 Task: Search one way flight ticket for 1 adult, 1 child, 1 infant in seat in premium economy from Mobile: Mobile Regional Airport to Jacksonville: Albert J. Ellis Airport on 5-3-2023. Choice of flights is Frontier. Number of bags: 6 checked bags. Price is upto 110000. Outbound departure time preference is 15:30.
Action: Mouse moved to (226, 303)
Screenshot: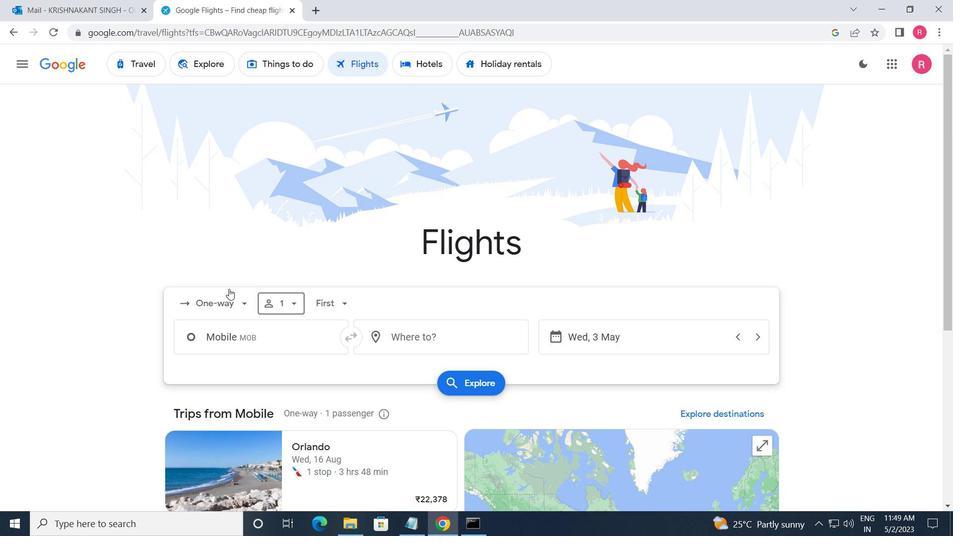 
Action: Mouse pressed left at (226, 303)
Screenshot: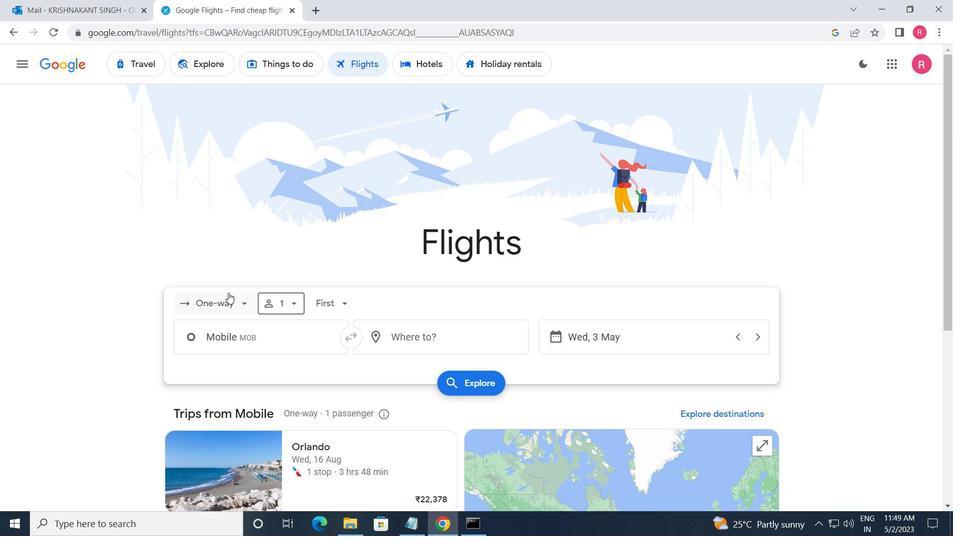 
Action: Mouse moved to (227, 367)
Screenshot: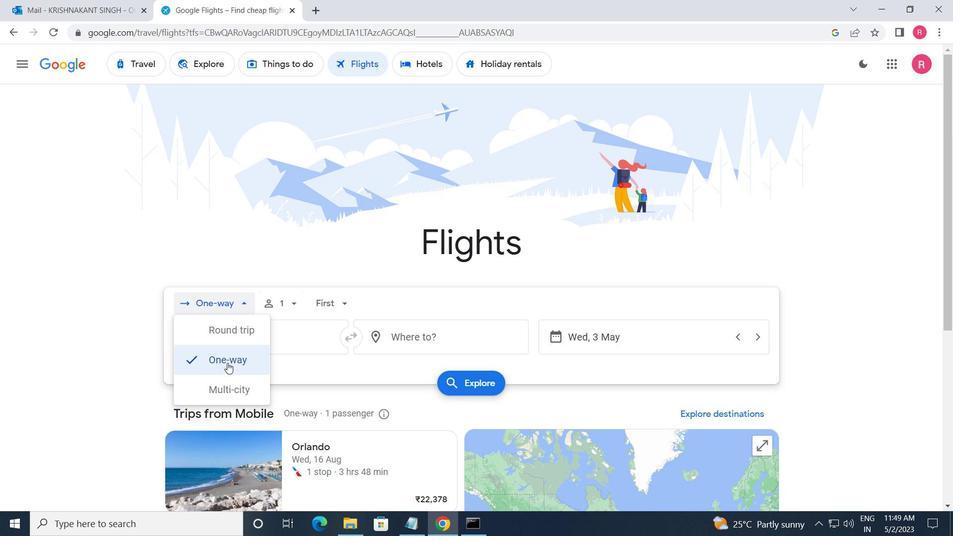
Action: Mouse pressed left at (227, 367)
Screenshot: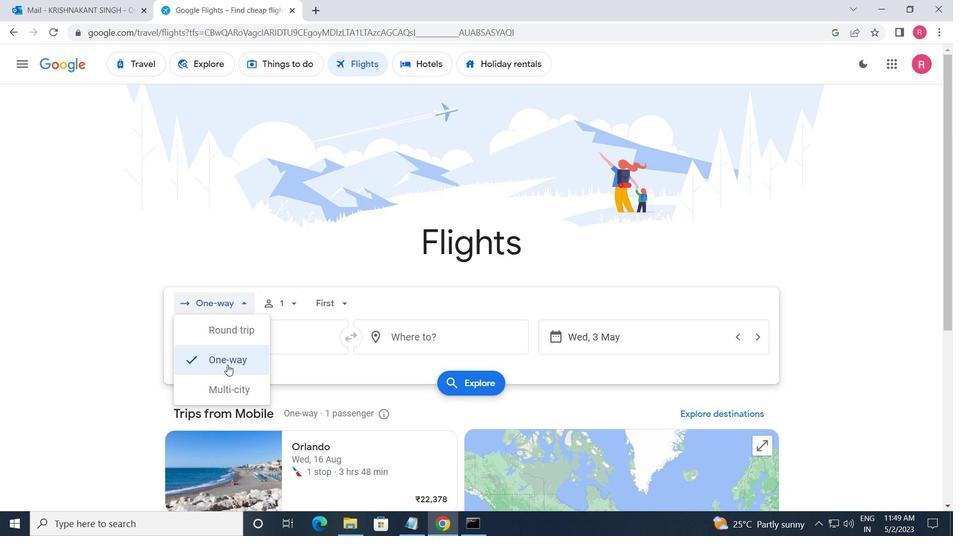 
Action: Mouse moved to (287, 309)
Screenshot: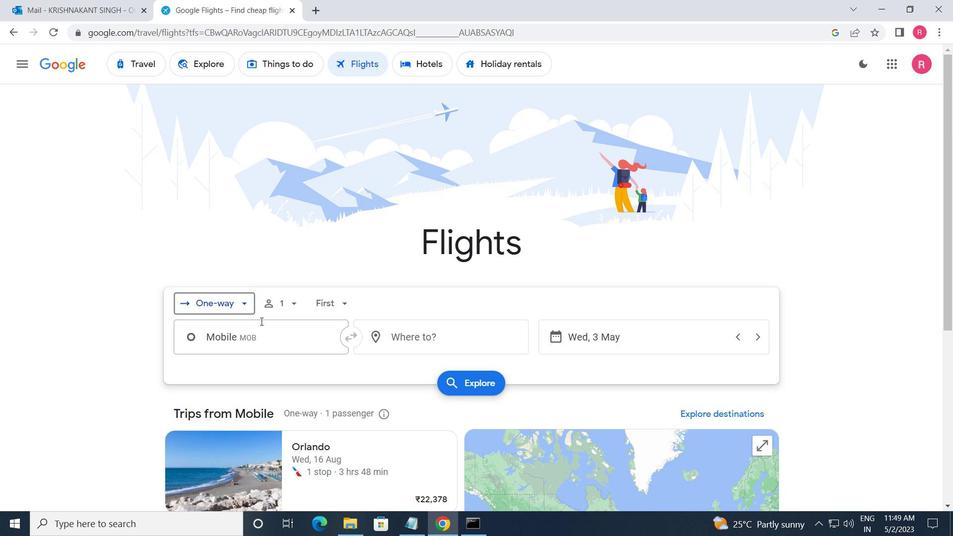 
Action: Mouse pressed left at (287, 309)
Screenshot: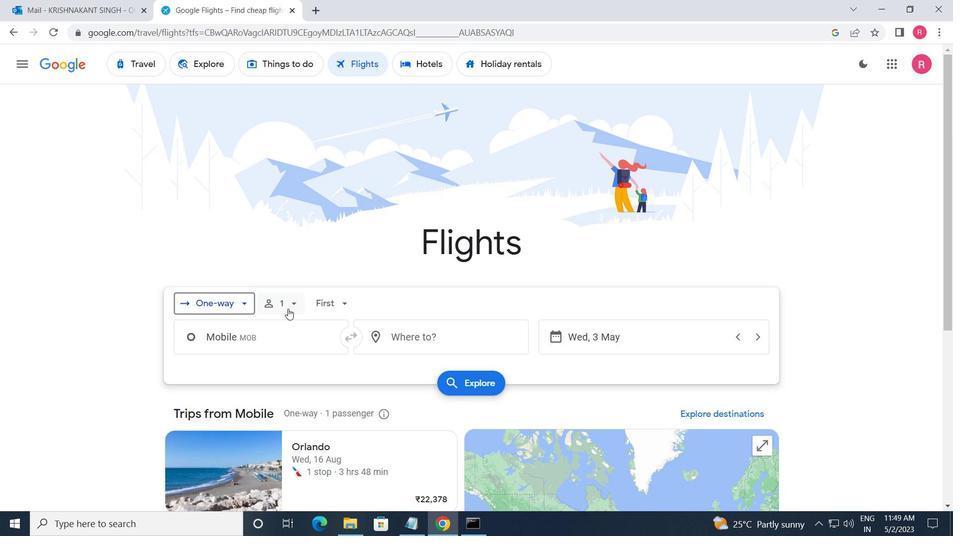 
Action: Mouse moved to (389, 365)
Screenshot: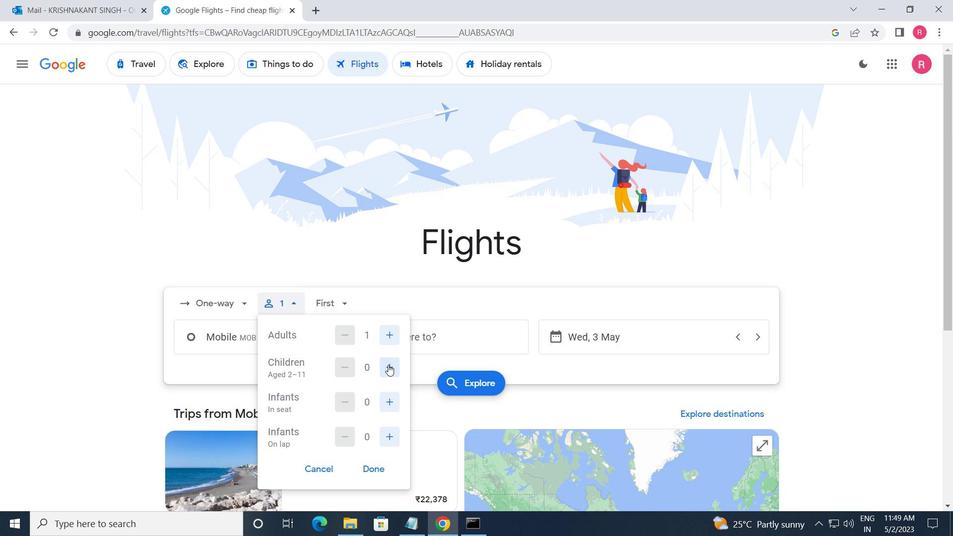 
Action: Mouse pressed left at (389, 365)
Screenshot: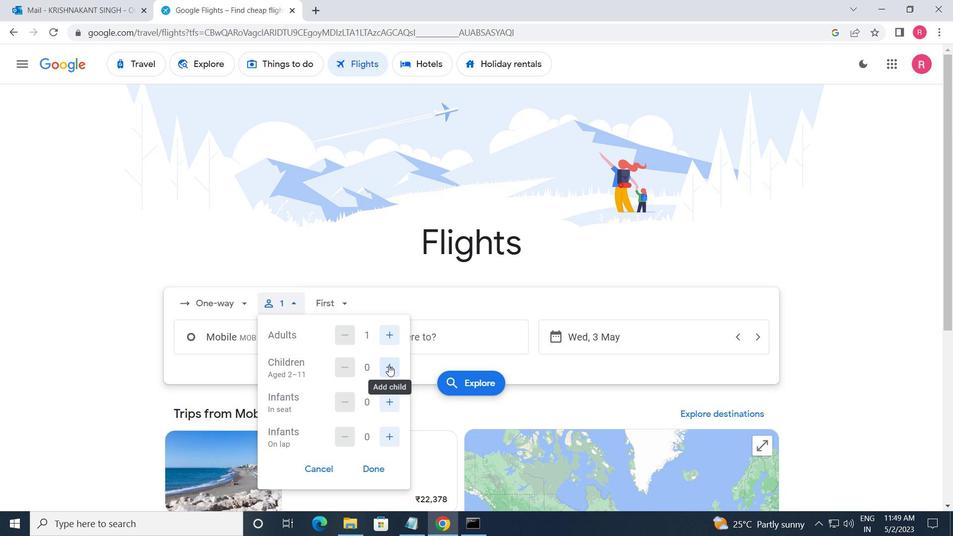 
Action: Mouse moved to (389, 399)
Screenshot: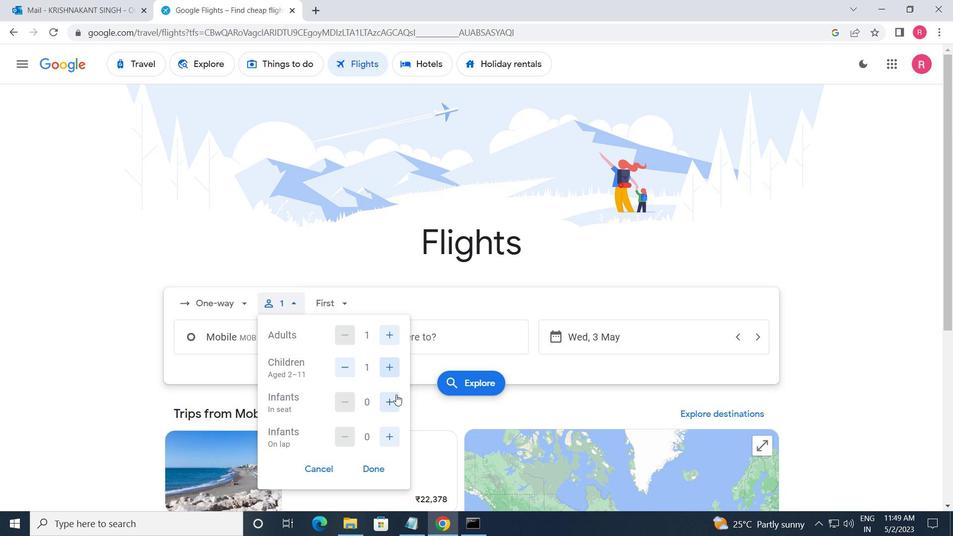 
Action: Mouse pressed left at (389, 399)
Screenshot: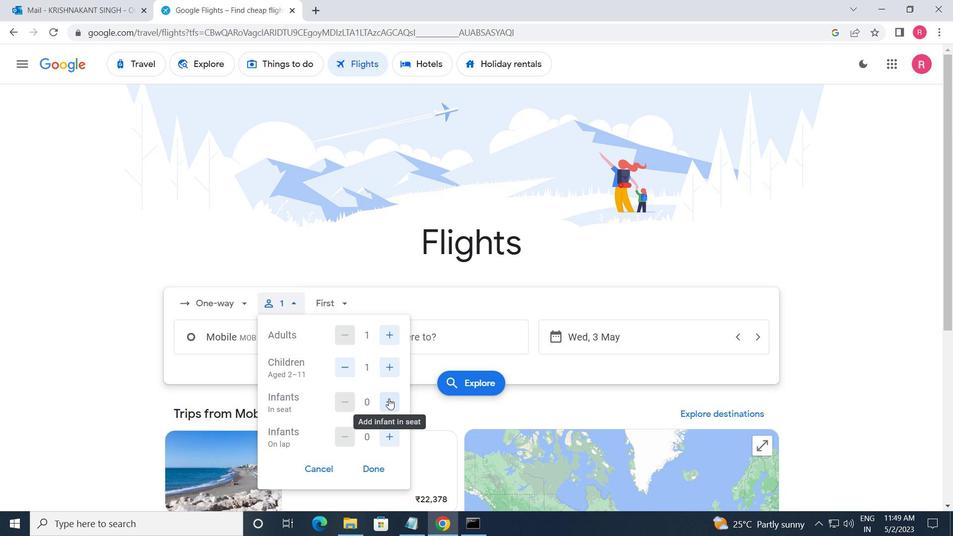 
Action: Mouse moved to (371, 468)
Screenshot: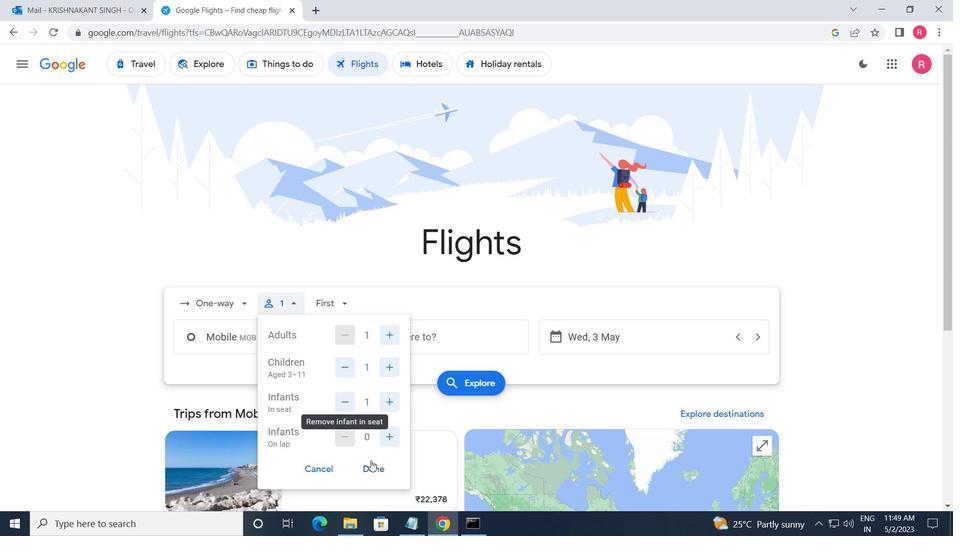 
Action: Mouse pressed left at (371, 468)
Screenshot: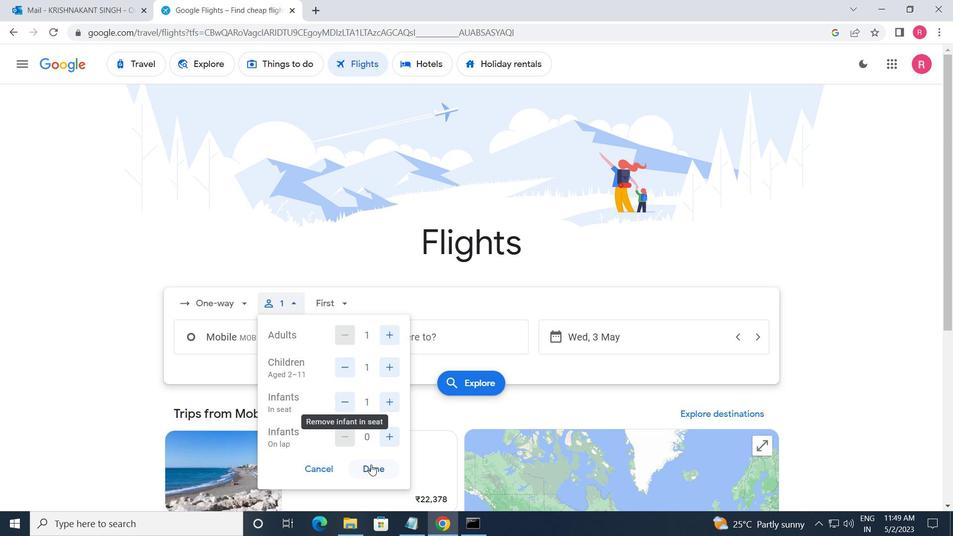 
Action: Mouse moved to (329, 312)
Screenshot: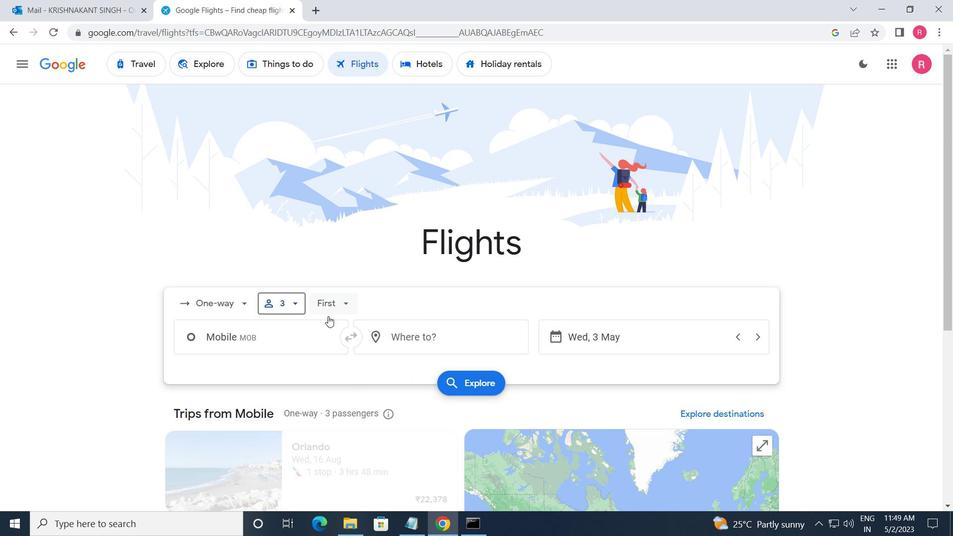 
Action: Mouse pressed left at (329, 312)
Screenshot: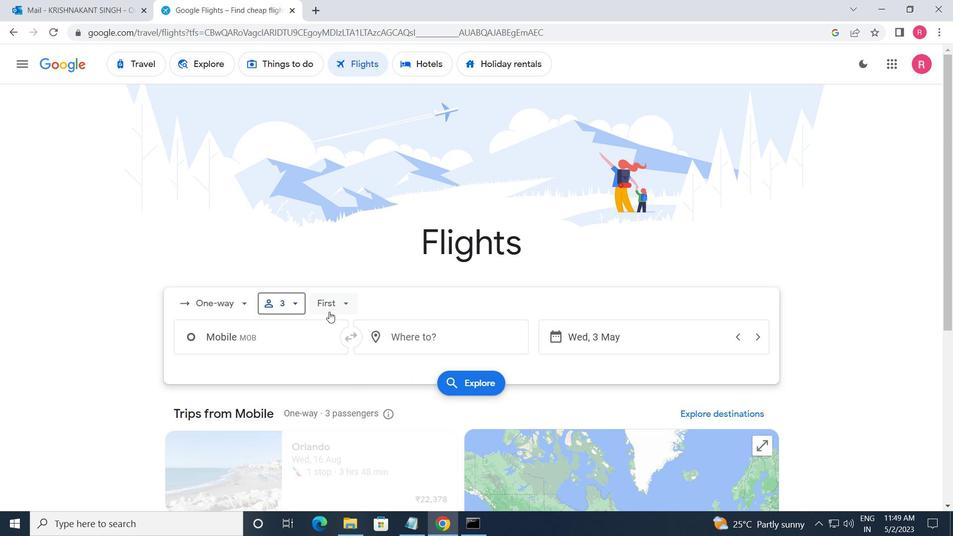 
Action: Mouse moved to (358, 362)
Screenshot: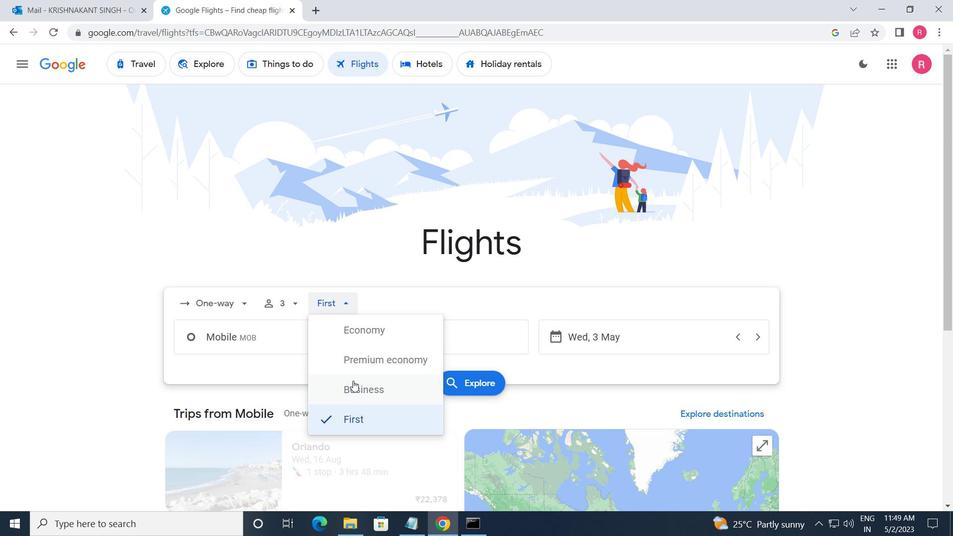
Action: Mouse pressed left at (358, 362)
Screenshot: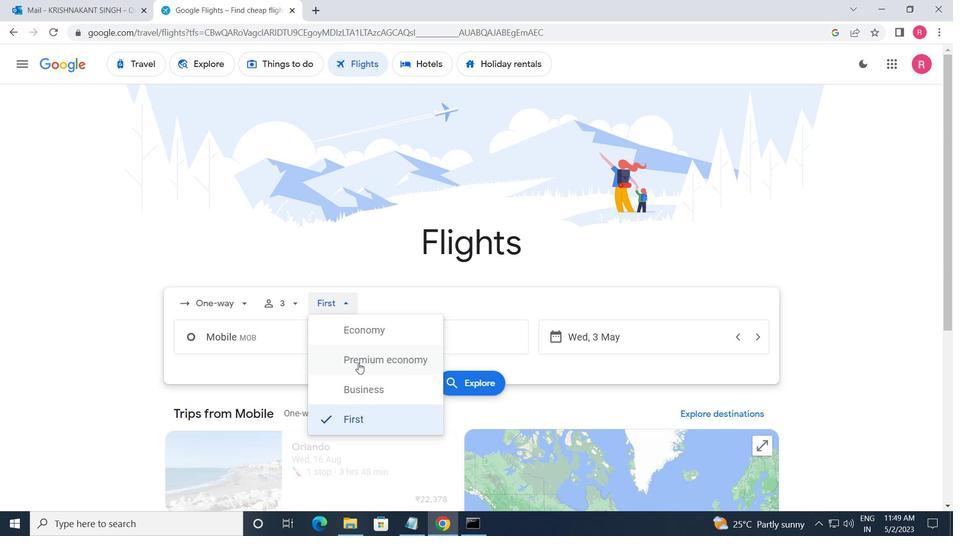 
Action: Mouse moved to (298, 347)
Screenshot: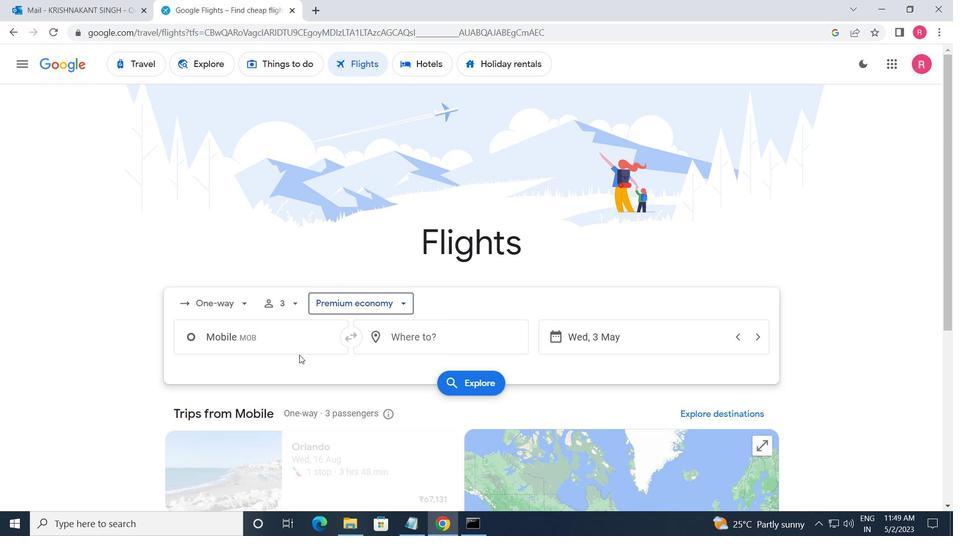 
Action: Mouse pressed left at (298, 347)
Screenshot: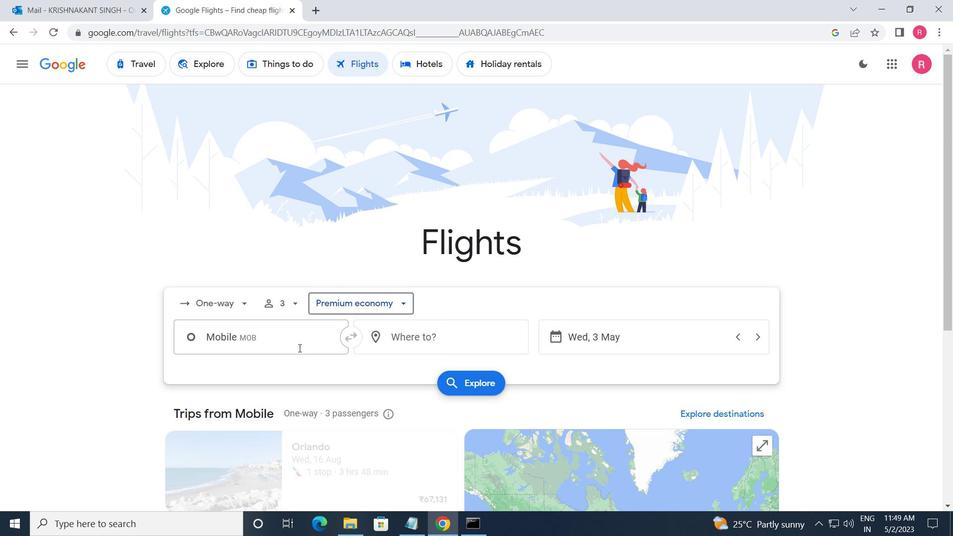 
Action: Mouse moved to (291, 412)
Screenshot: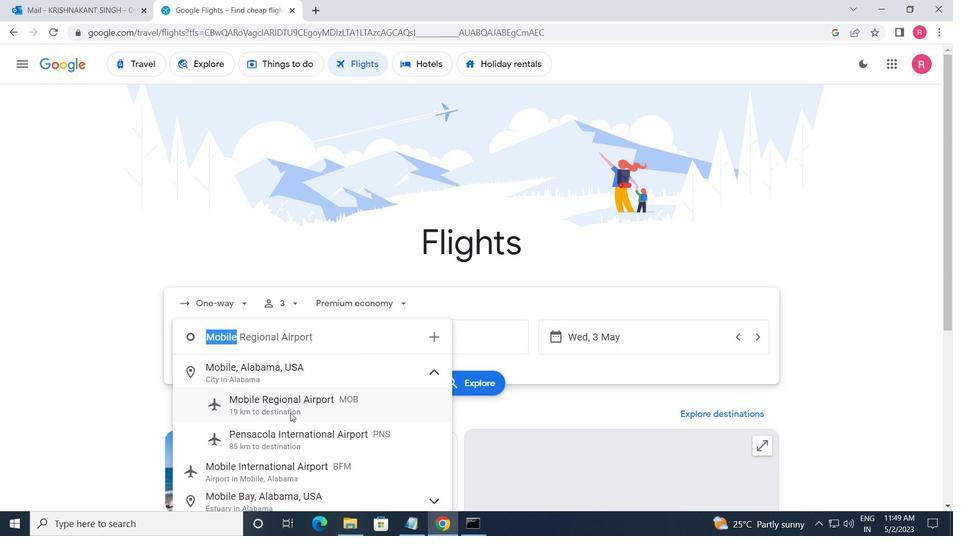 
Action: Mouse pressed left at (291, 412)
Screenshot: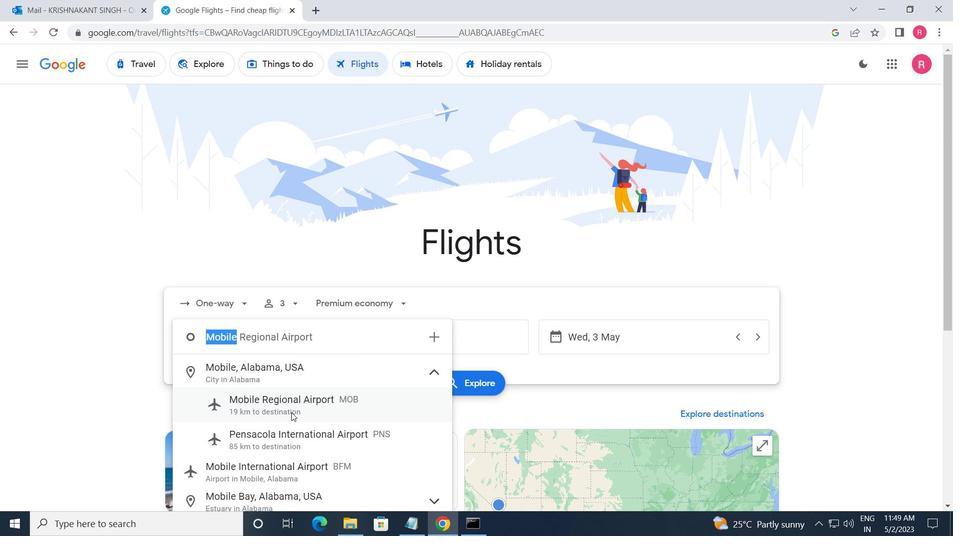 
Action: Mouse moved to (412, 347)
Screenshot: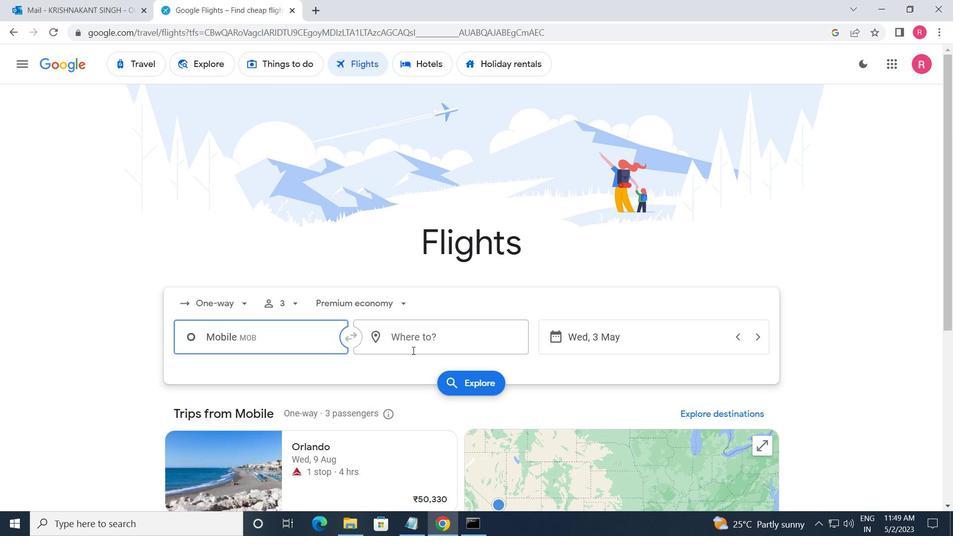 
Action: Mouse pressed left at (412, 347)
Screenshot: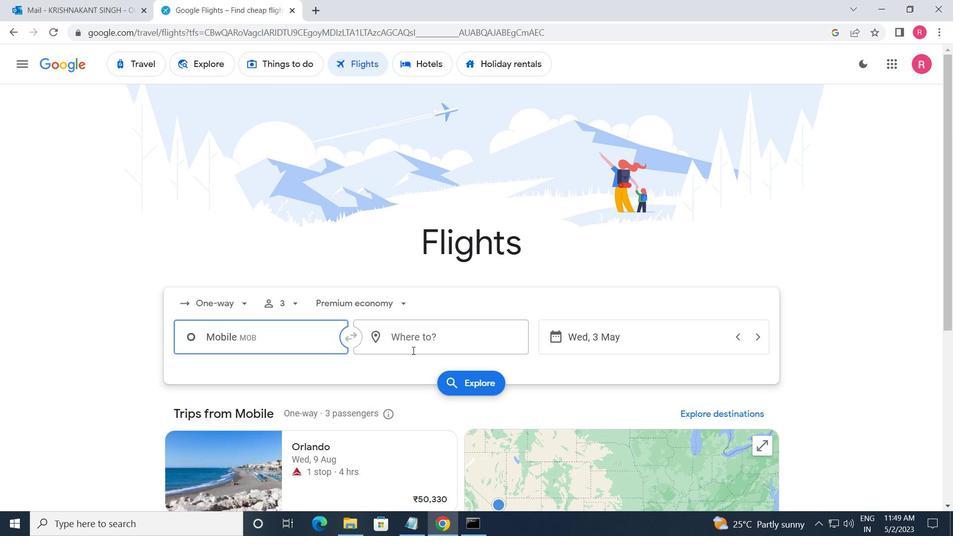
Action: Mouse moved to (420, 464)
Screenshot: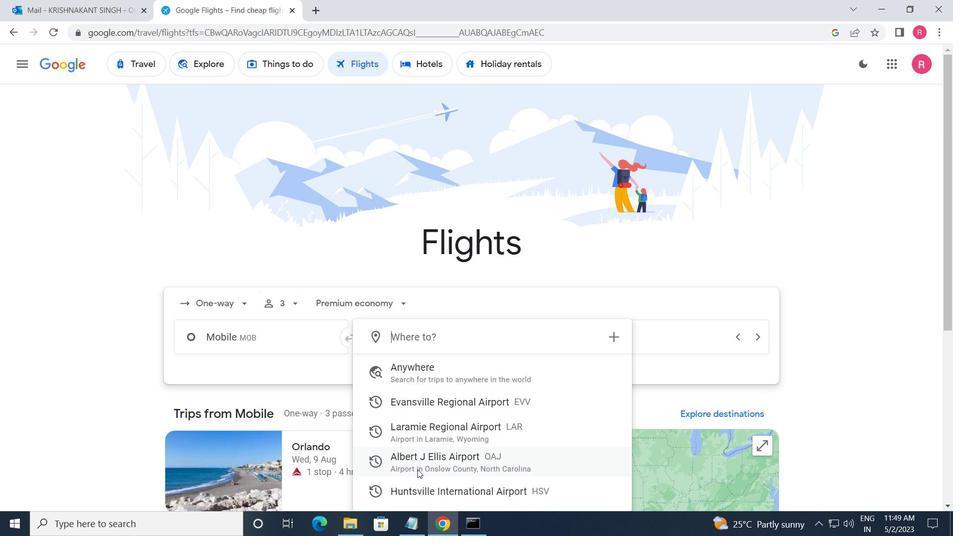 
Action: Mouse pressed left at (420, 464)
Screenshot: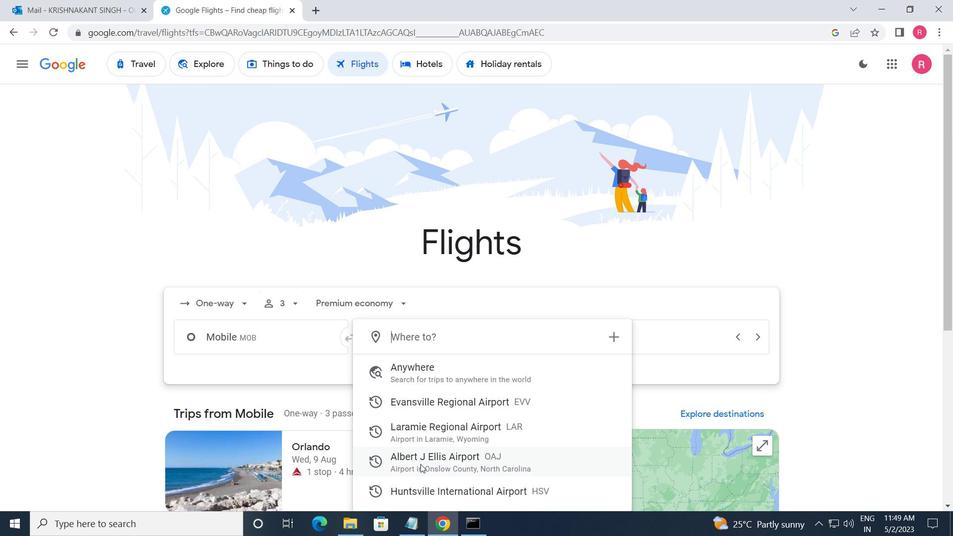 
Action: Mouse moved to (637, 343)
Screenshot: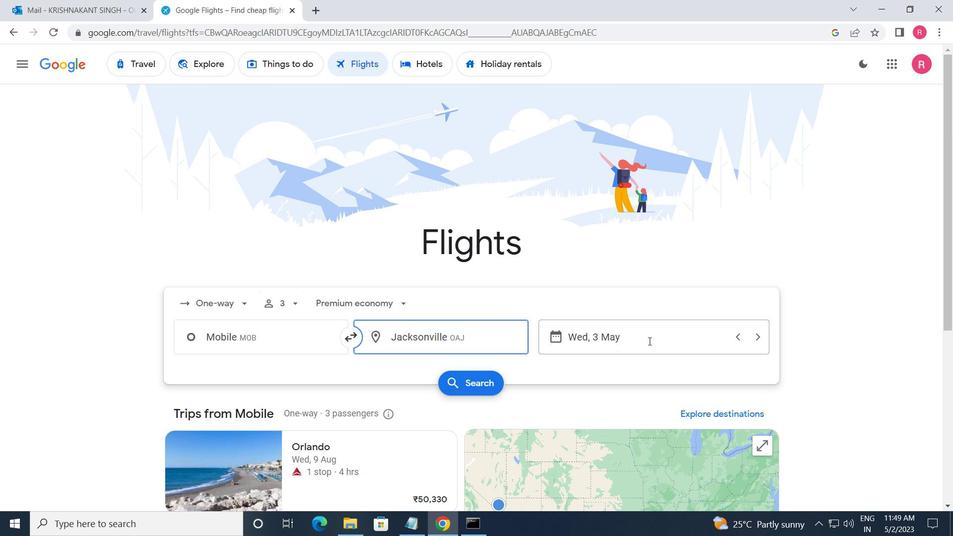 
Action: Mouse pressed left at (637, 343)
Screenshot: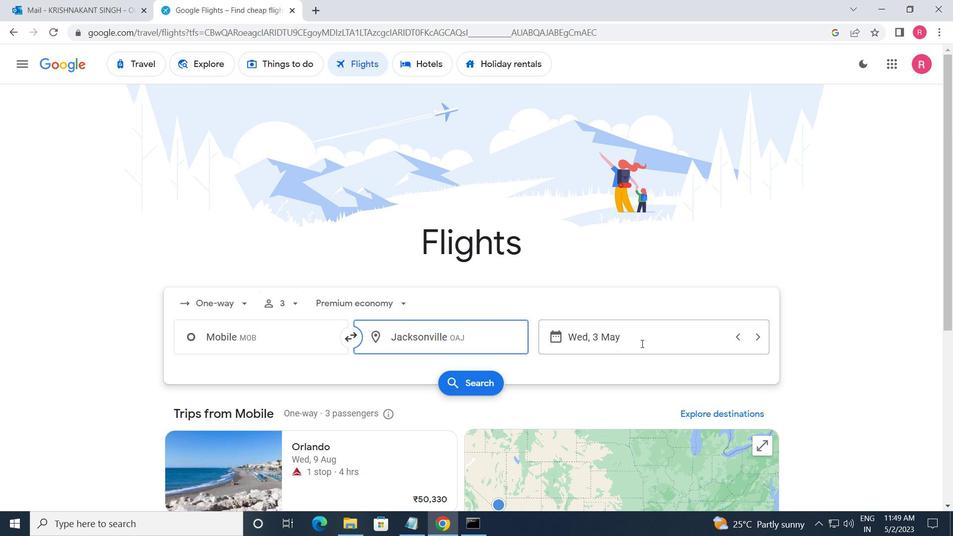 
Action: Mouse moved to (420, 288)
Screenshot: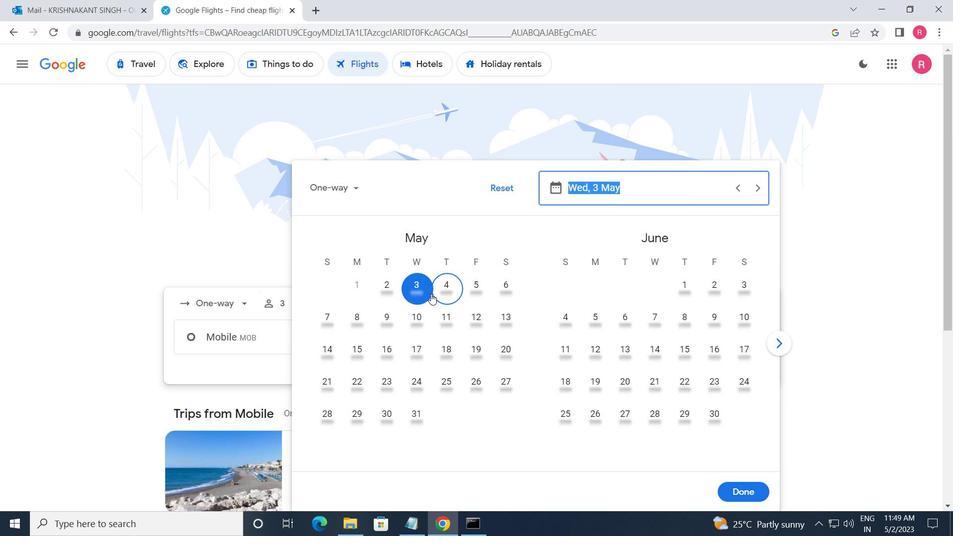 
Action: Mouse pressed left at (420, 288)
Screenshot: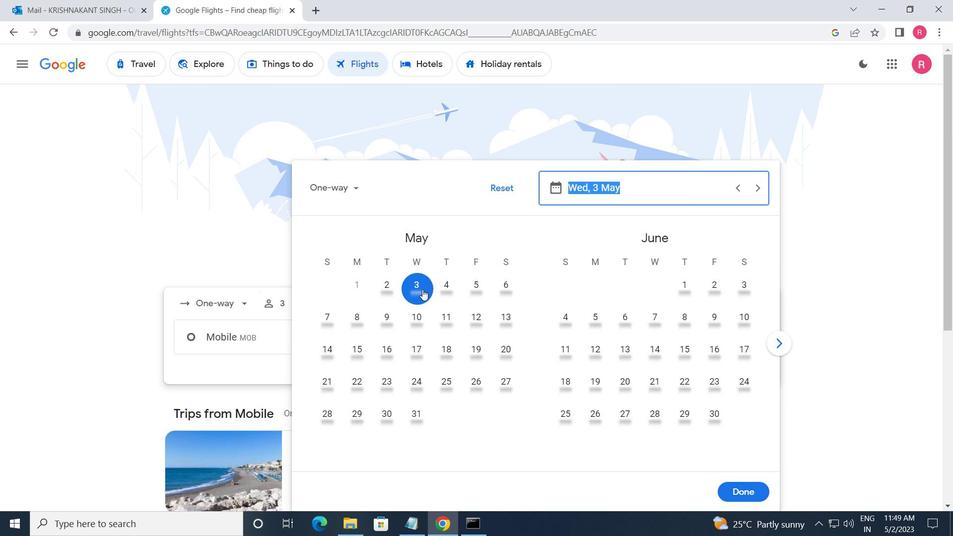 
Action: Mouse moved to (732, 493)
Screenshot: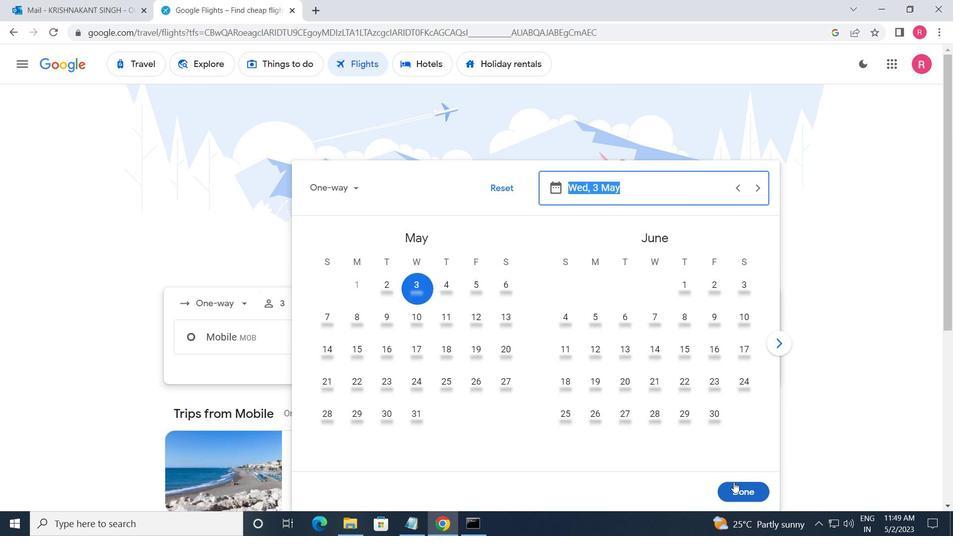 
Action: Mouse pressed left at (732, 493)
Screenshot: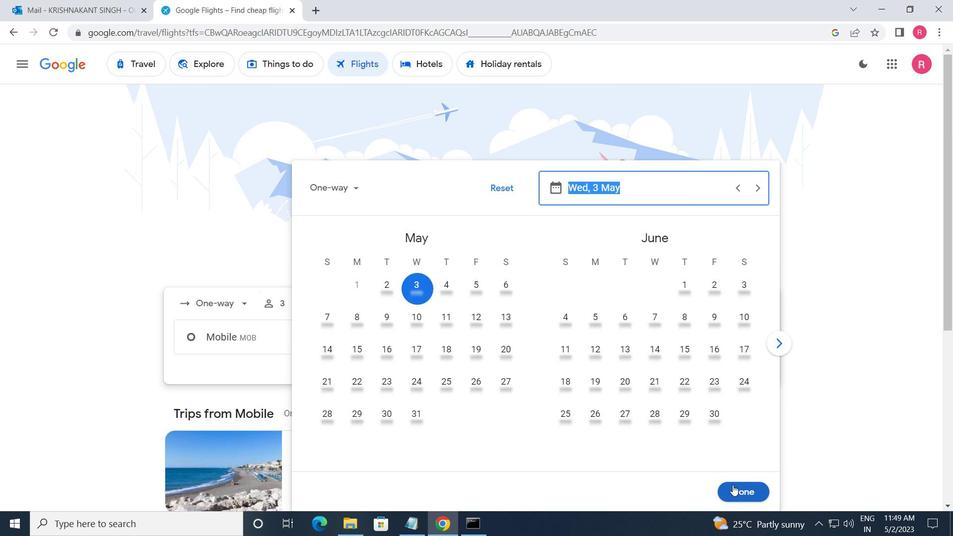 
Action: Mouse moved to (476, 392)
Screenshot: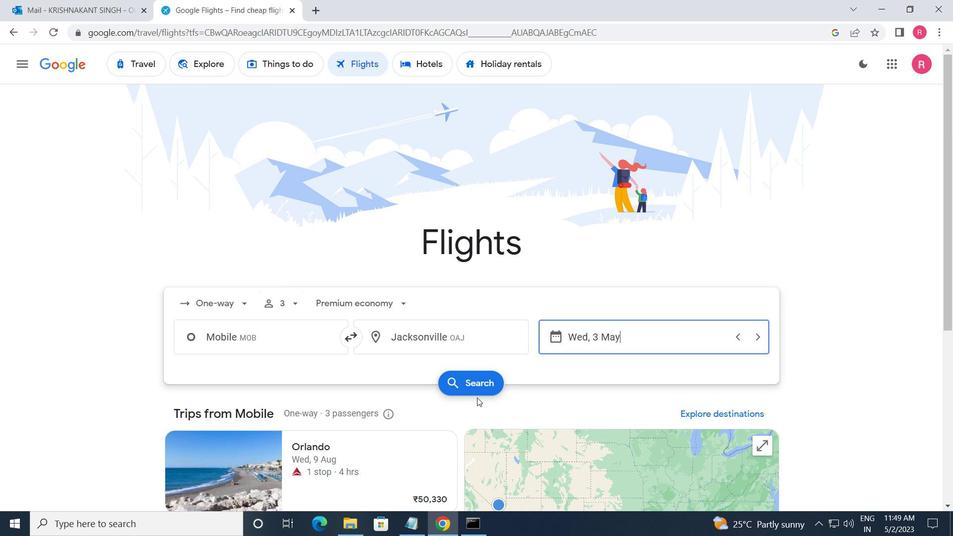
Action: Mouse pressed left at (476, 392)
Screenshot: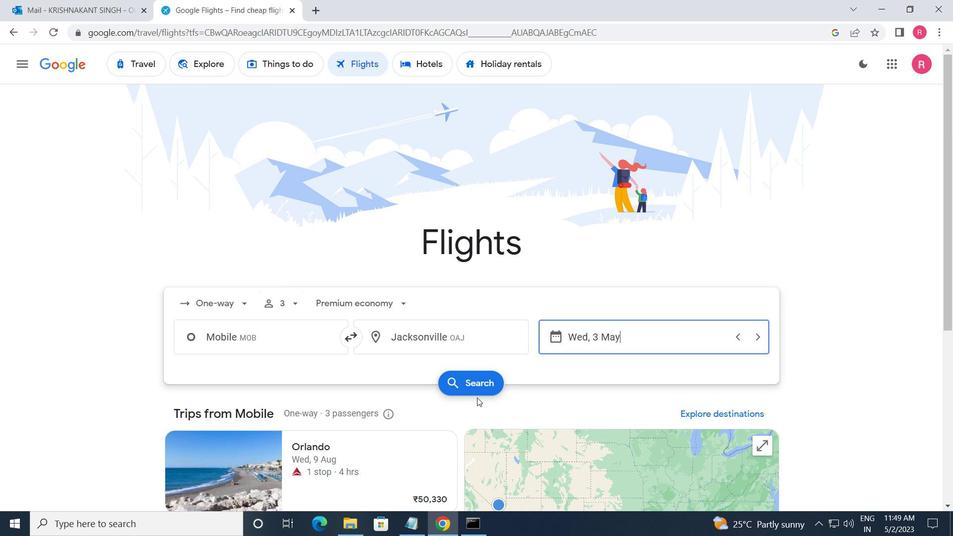 
Action: Mouse moved to (187, 186)
Screenshot: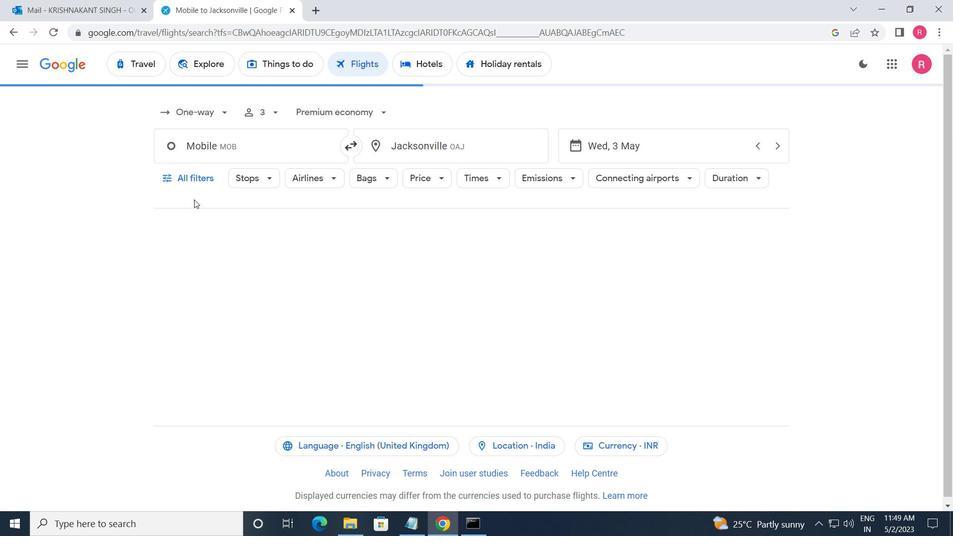
Action: Mouse pressed left at (187, 186)
Screenshot: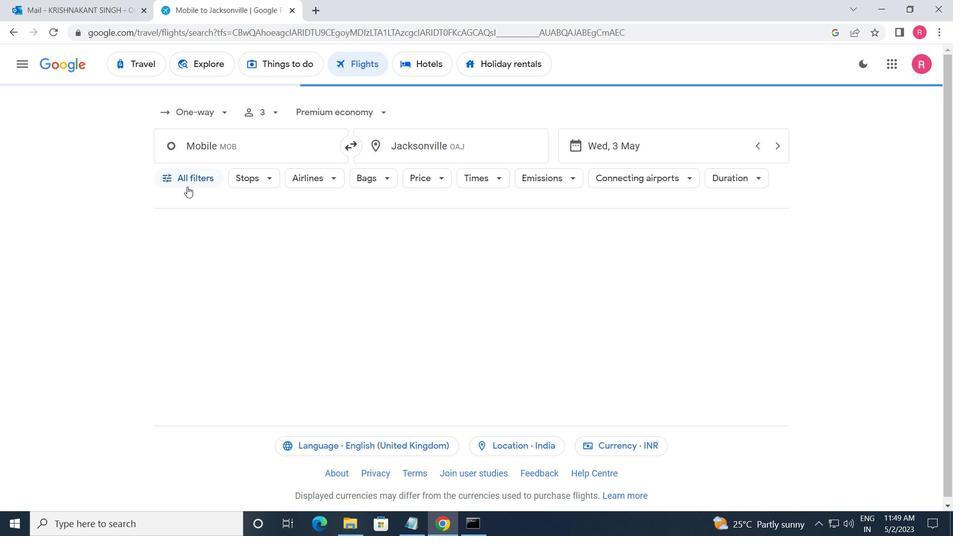 
Action: Mouse moved to (243, 339)
Screenshot: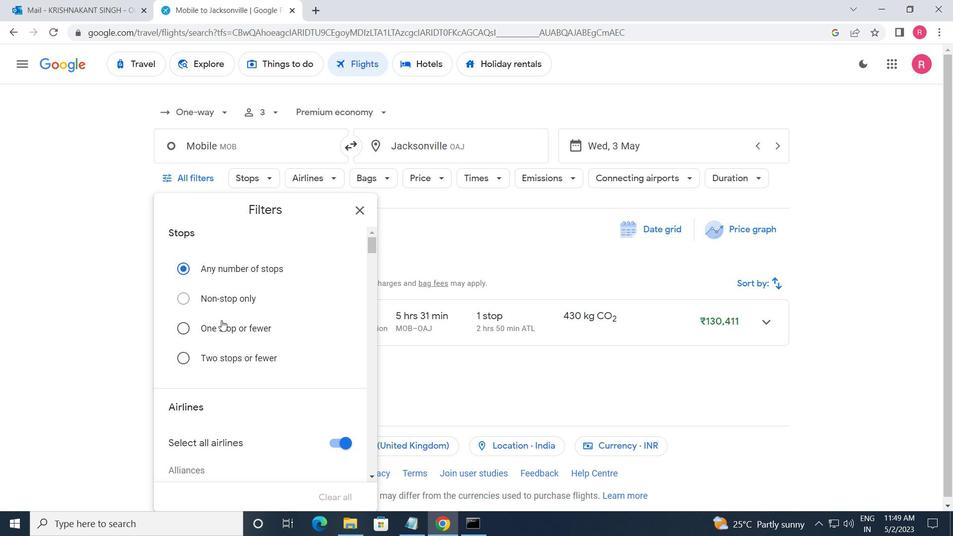 
Action: Mouse scrolled (243, 338) with delta (0, 0)
Screenshot: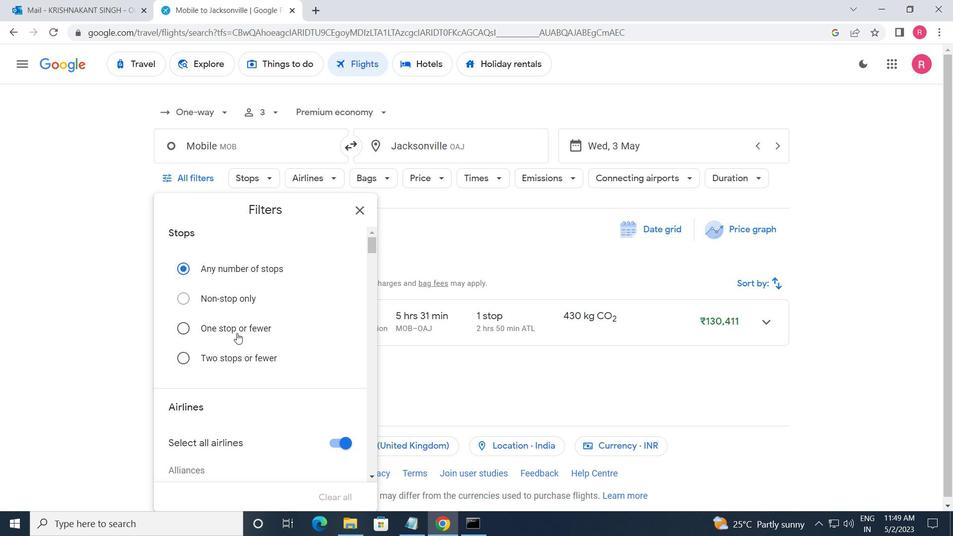 
Action: Mouse scrolled (243, 338) with delta (0, 0)
Screenshot: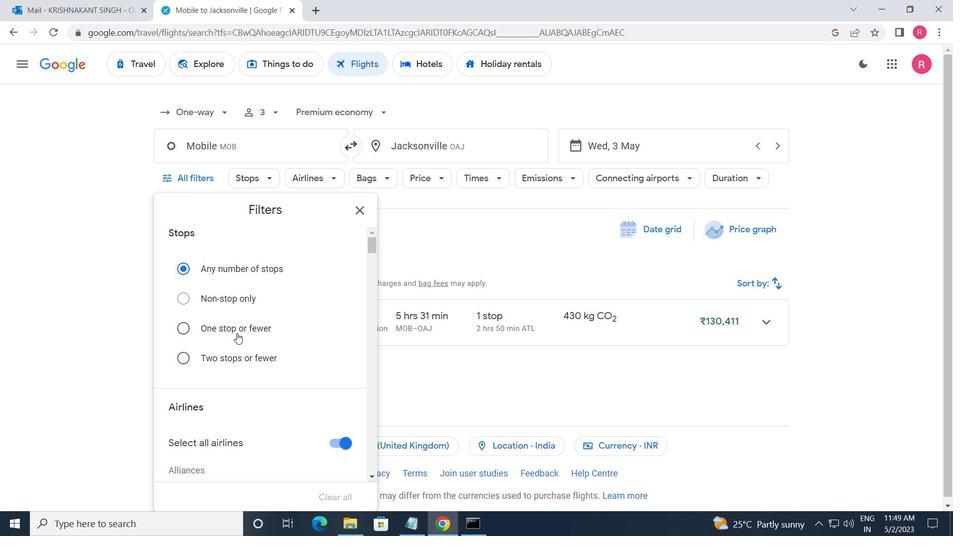 
Action: Mouse scrolled (243, 338) with delta (0, 0)
Screenshot: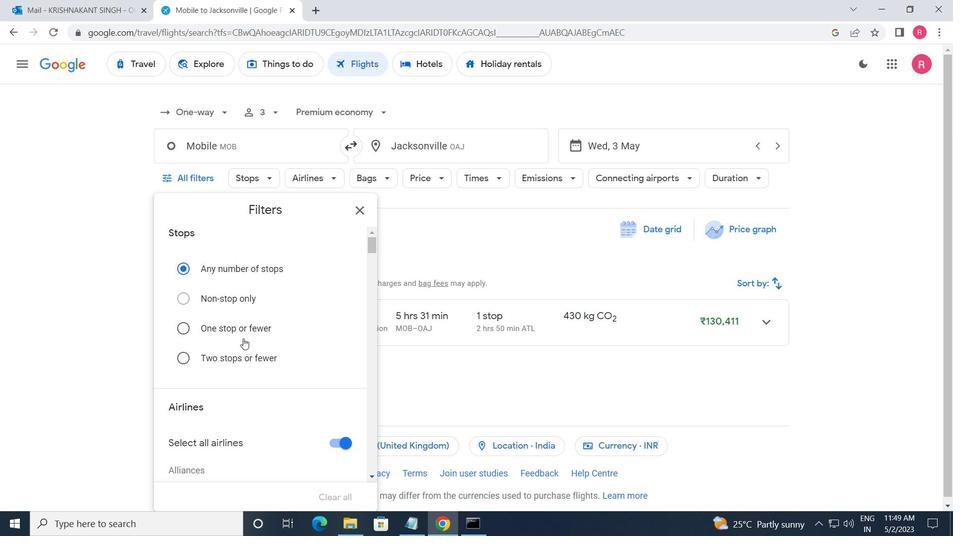 
Action: Mouse scrolled (243, 338) with delta (0, 0)
Screenshot: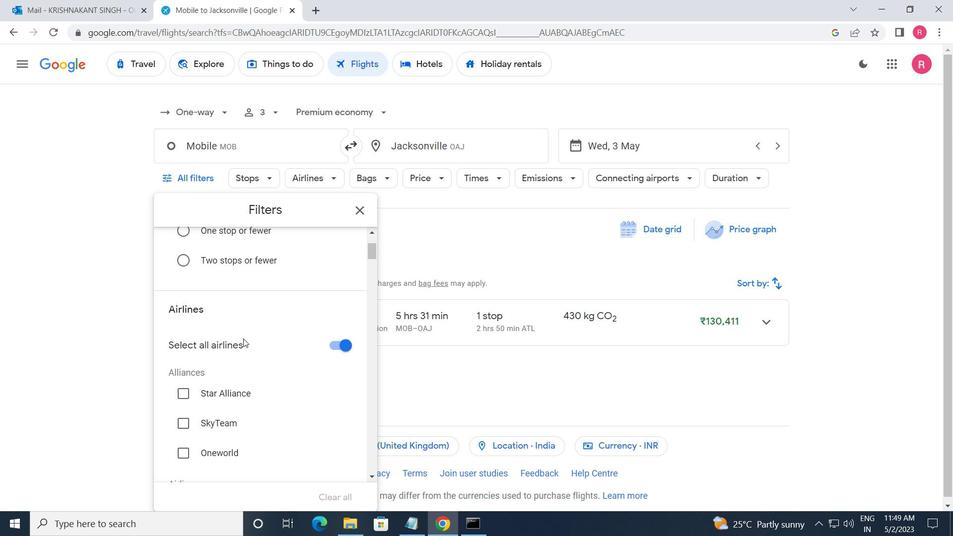 
Action: Mouse moved to (243, 339)
Screenshot: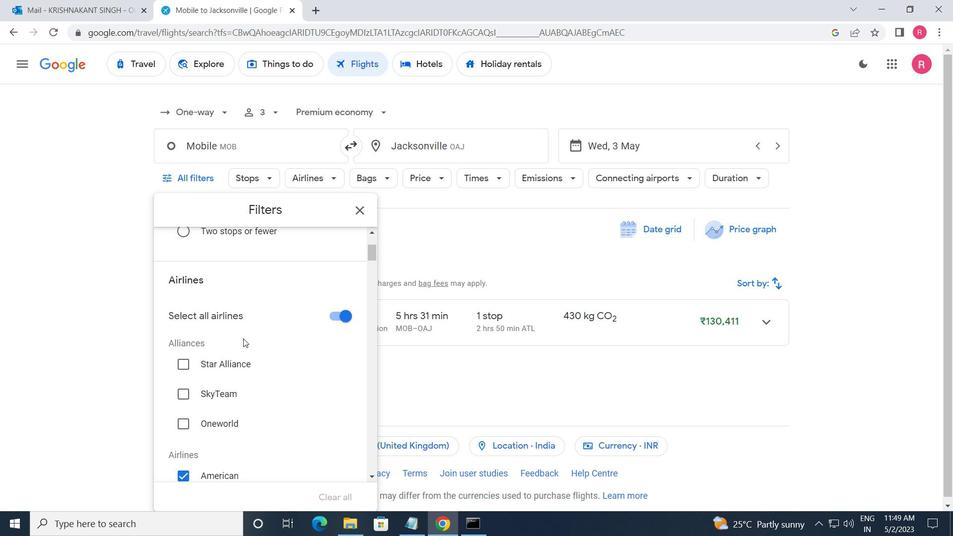 
Action: Mouse scrolled (243, 339) with delta (0, 0)
Screenshot: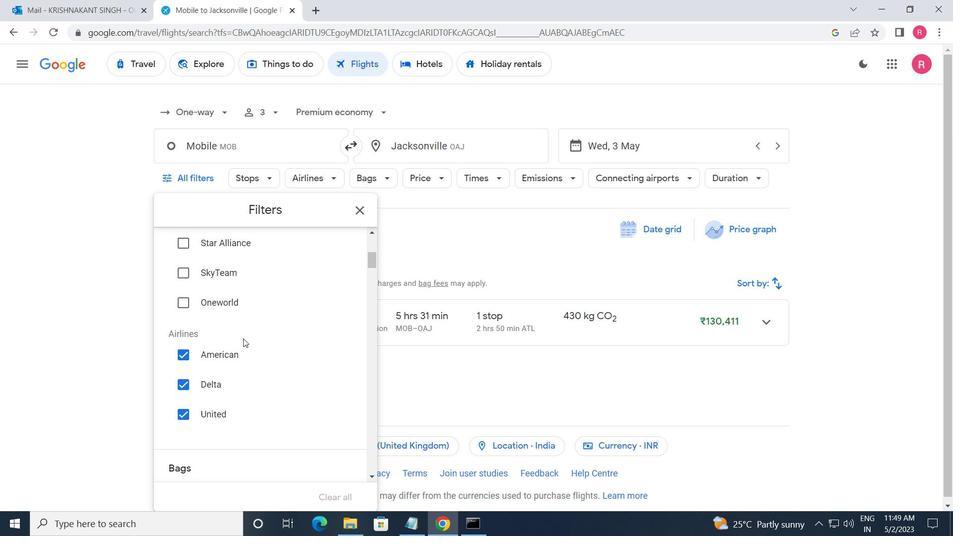 
Action: Mouse scrolled (243, 339) with delta (0, 0)
Screenshot: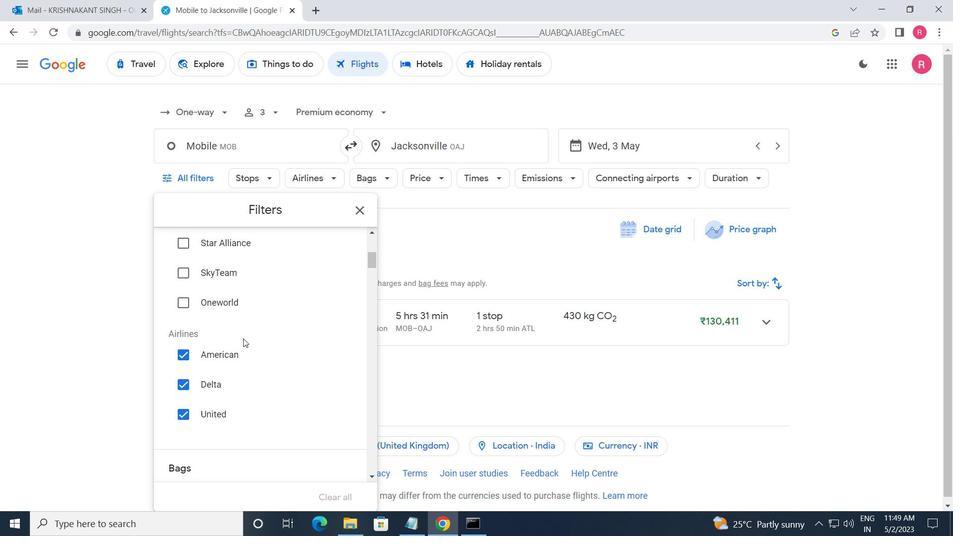 
Action: Mouse moved to (334, 318)
Screenshot: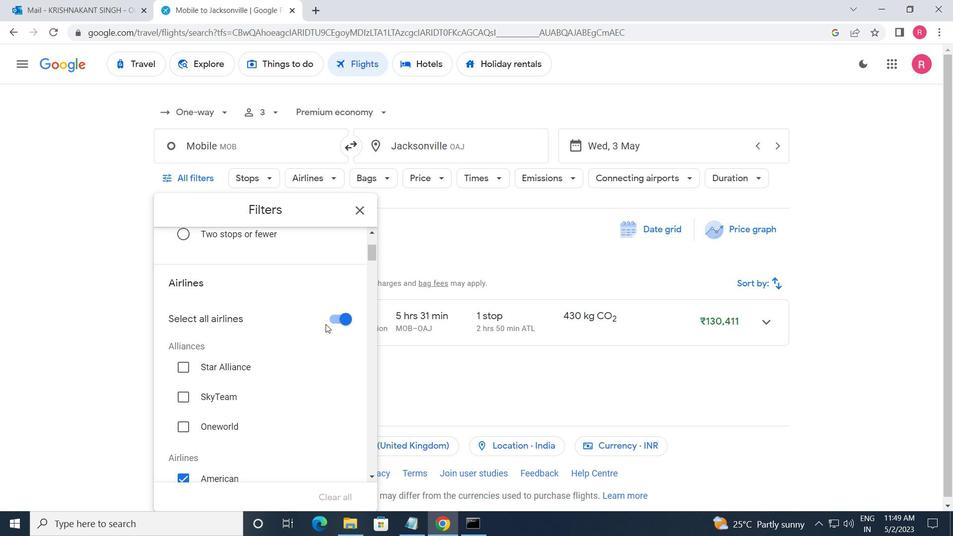 
Action: Mouse pressed left at (334, 318)
Screenshot: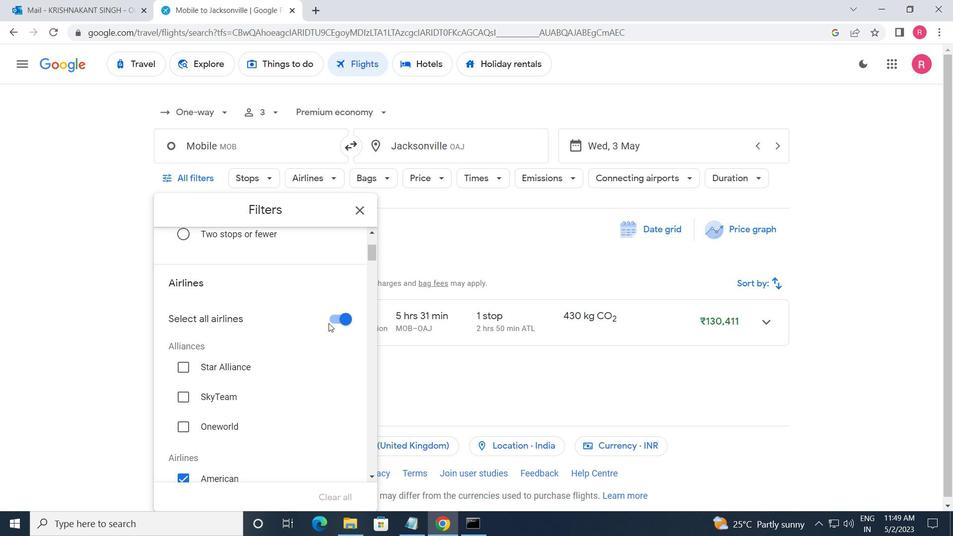 
Action: Mouse moved to (288, 368)
Screenshot: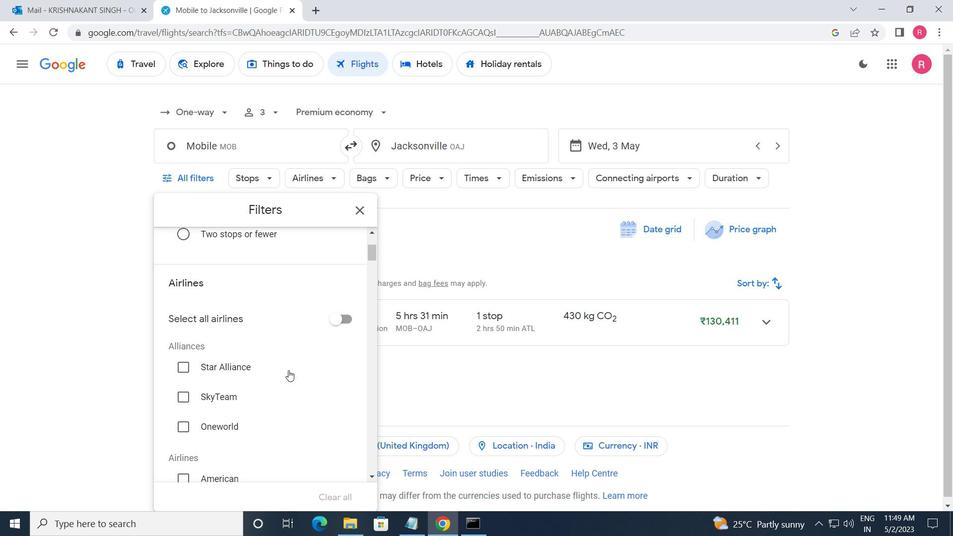 
Action: Mouse scrolled (288, 367) with delta (0, 0)
Screenshot: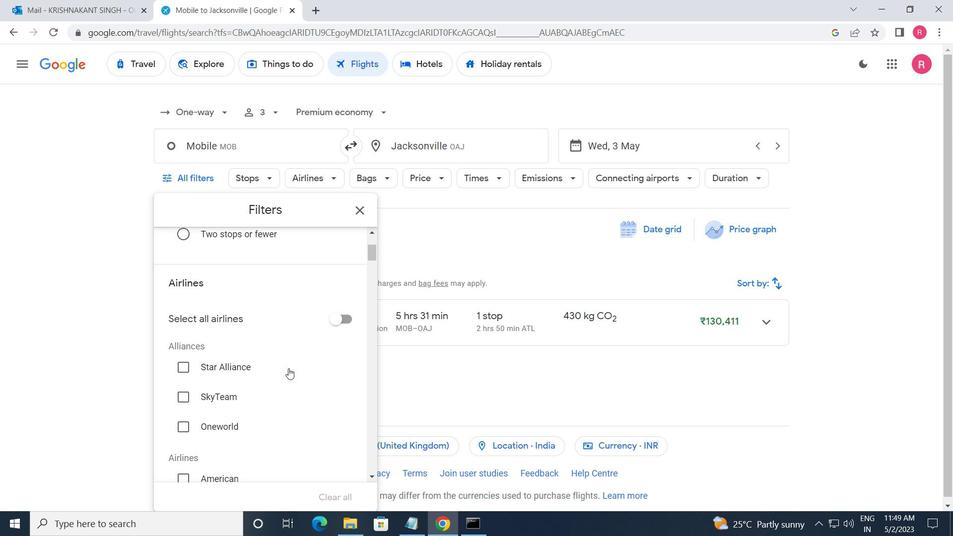 
Action: Mouse scrolled (288, 367) with delta (0, 0)
Screenshot: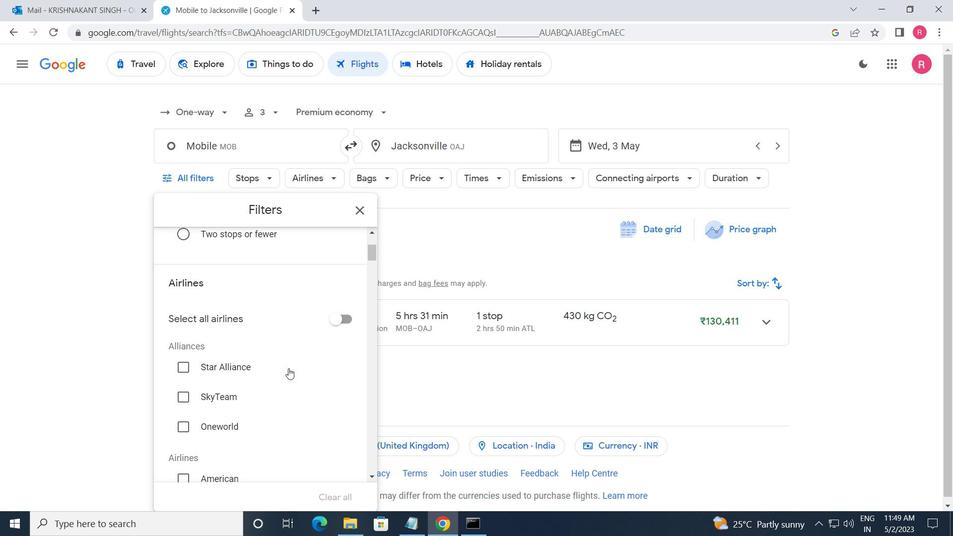 
Action: Mouse scrolled (288, 367) with delta (0, 0)
Screenshot: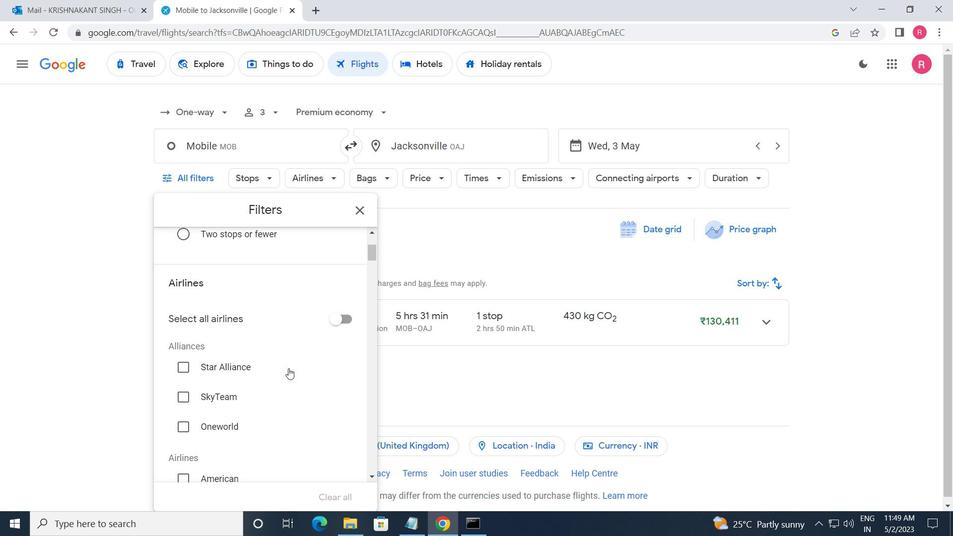 
Action: Mouse scrolled (288, 367) with delta (0, 0)
Screenshot: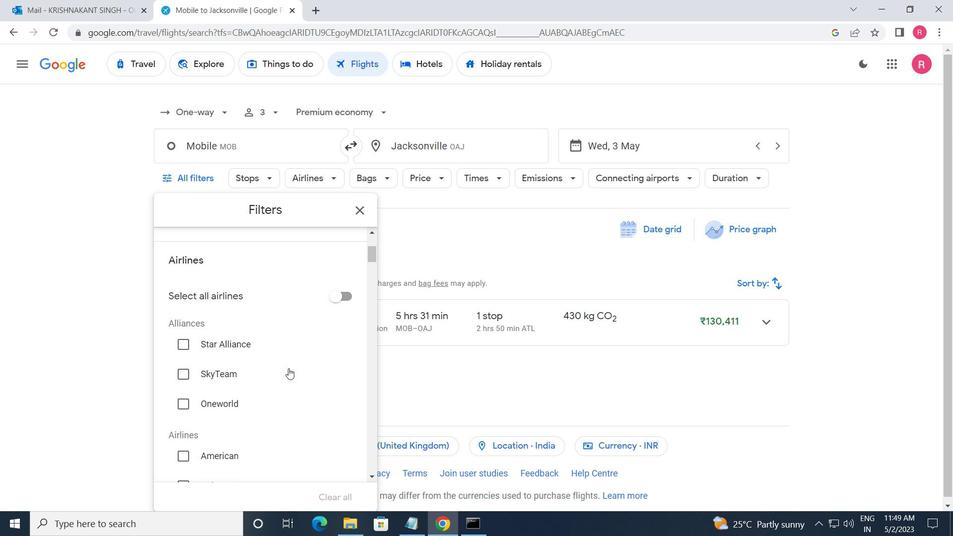 
Action: Mouse scrolled (288, 367) with delta (0, 0)
Screenshot: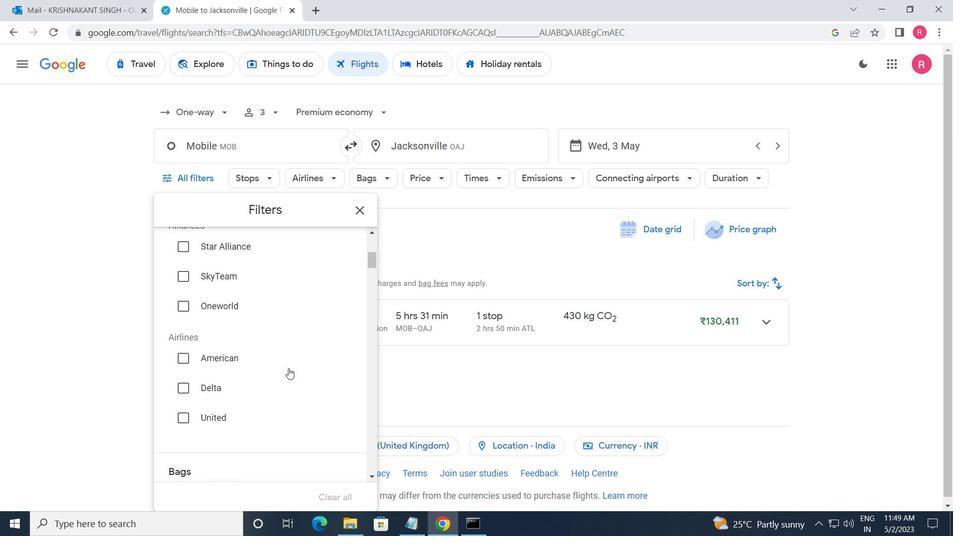 
Action: Mouse moved to (335, 347)
Screenshot: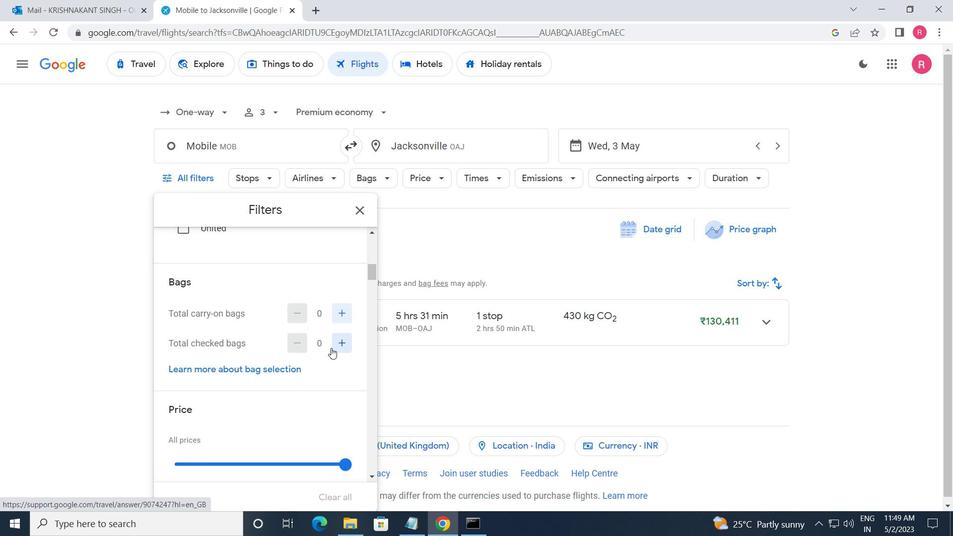 
Action: Mouse pressed left at (335, 347)
Screenshot: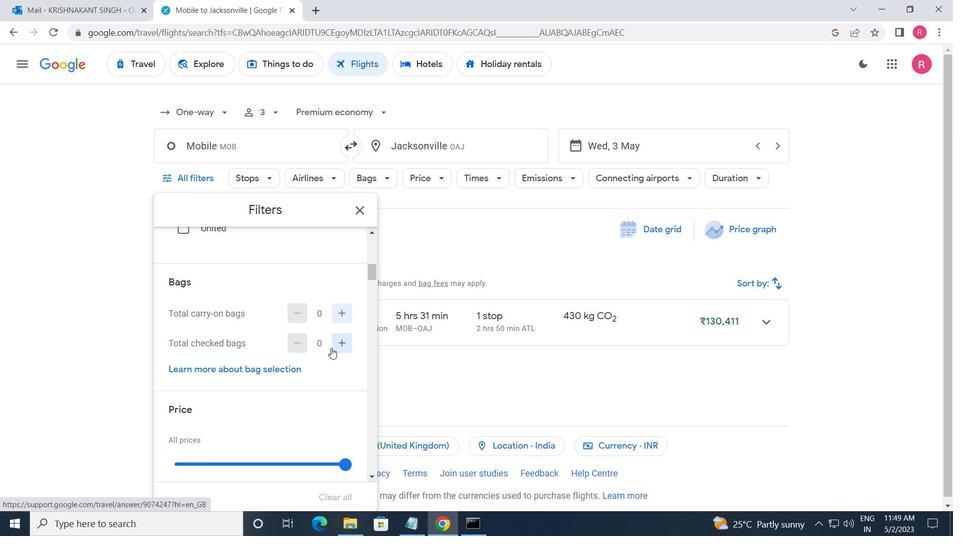 
Action: Mouse moved to (335, 347)
Screenshot: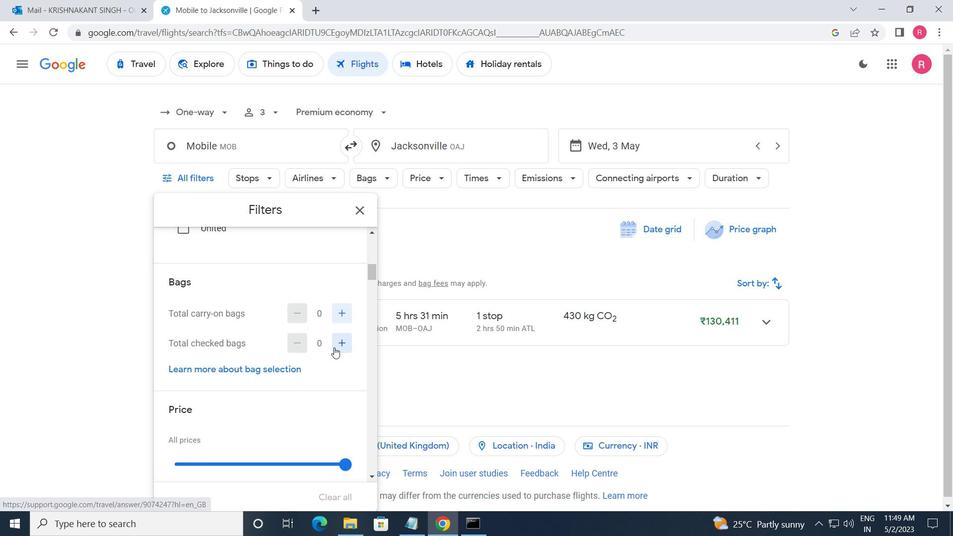 
Action: Mouse pressed left at (335, 347)
Screenshot: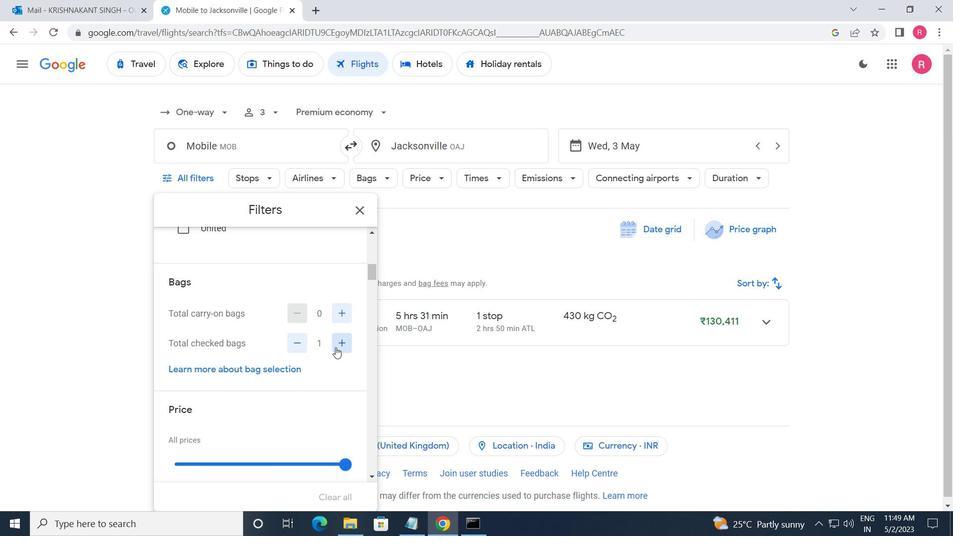 
Action: Mouse pressed left at (335, 347)
Screenshot: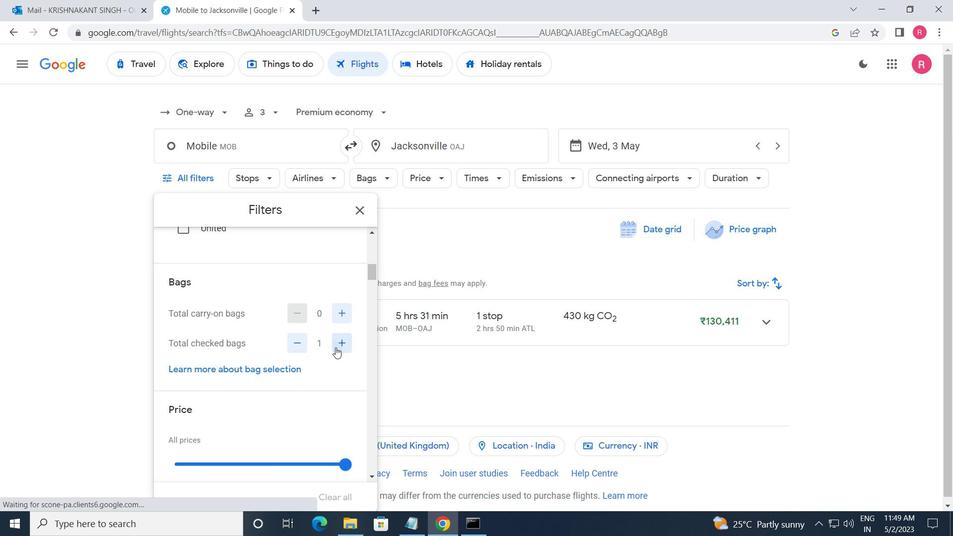 
Action: Mouse pressed left at (335, 347)
Screenshot: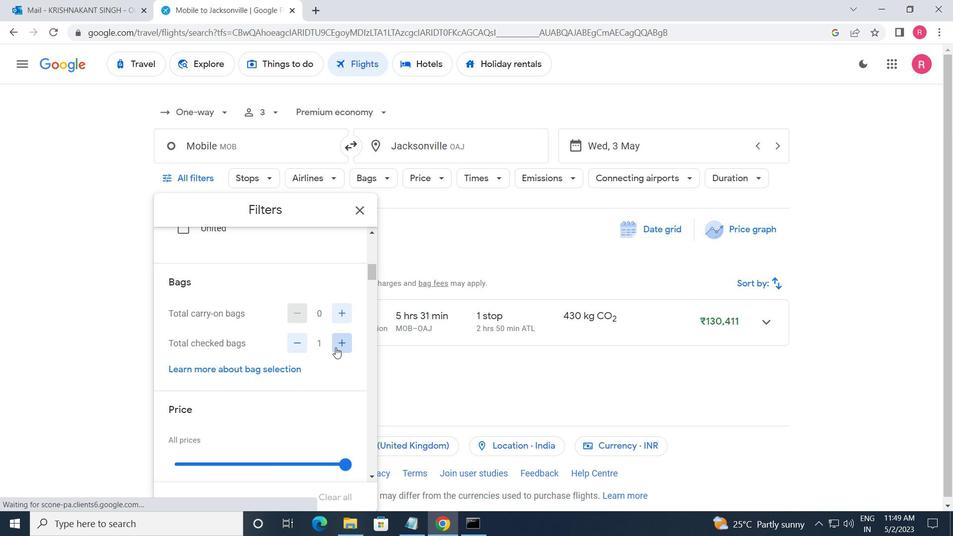 
Action: Mouse scrolled (335, 346) with delta (0, 0)
Screenshot: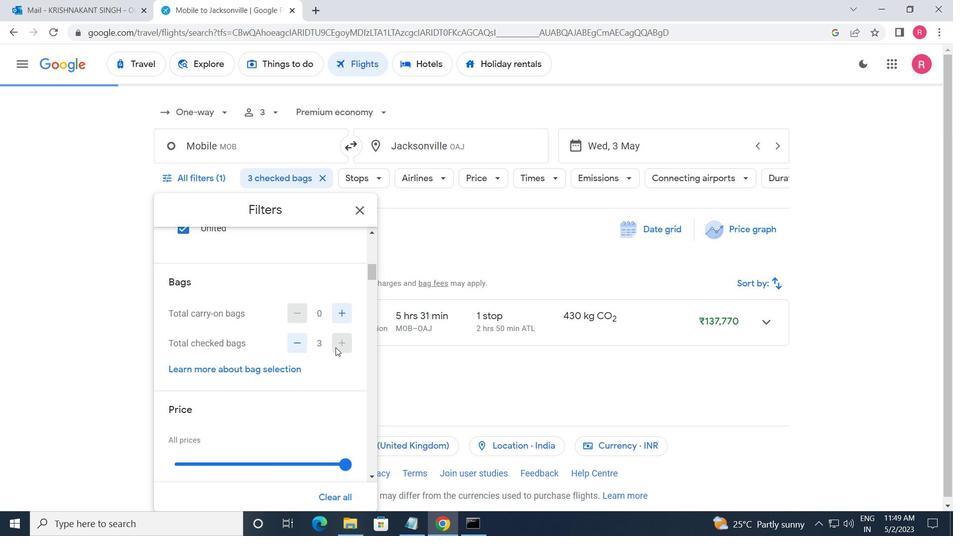 
Action: Mouse scrolled (335, 346) with delta (0, 0)
Screenshot: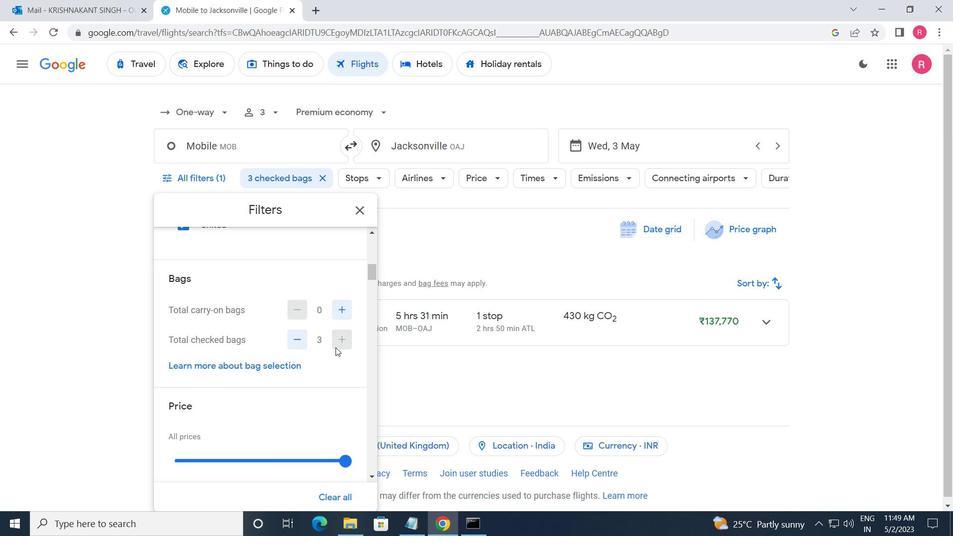 
Action: Mouse moved to (342, 343)
Screenshot: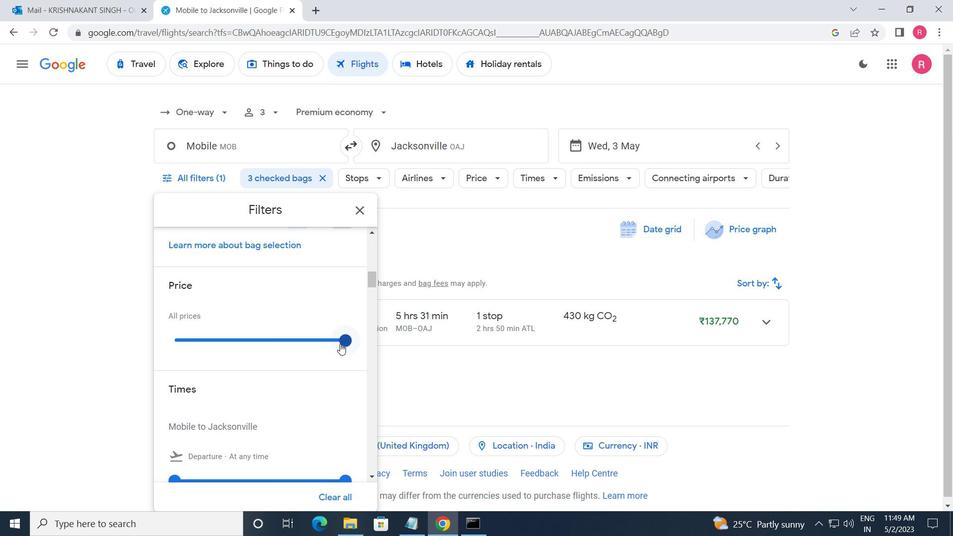 
Action: Mouse pressed left at (342, 343)
Screenshot: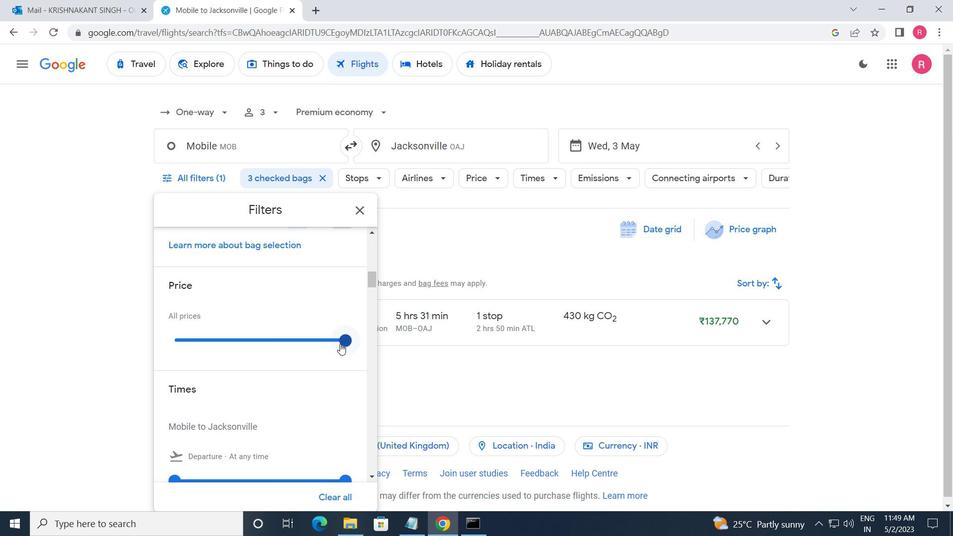 
Action: Mouse moved to (215, 334)
Screenshot: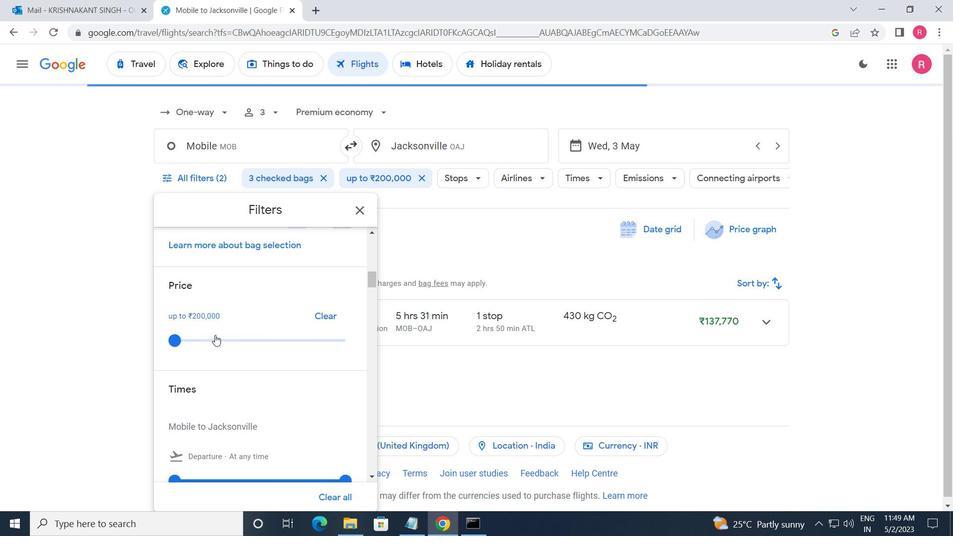 
Action: Mouse scrolled (215, 334) with delta (0, 0)
Screenshot: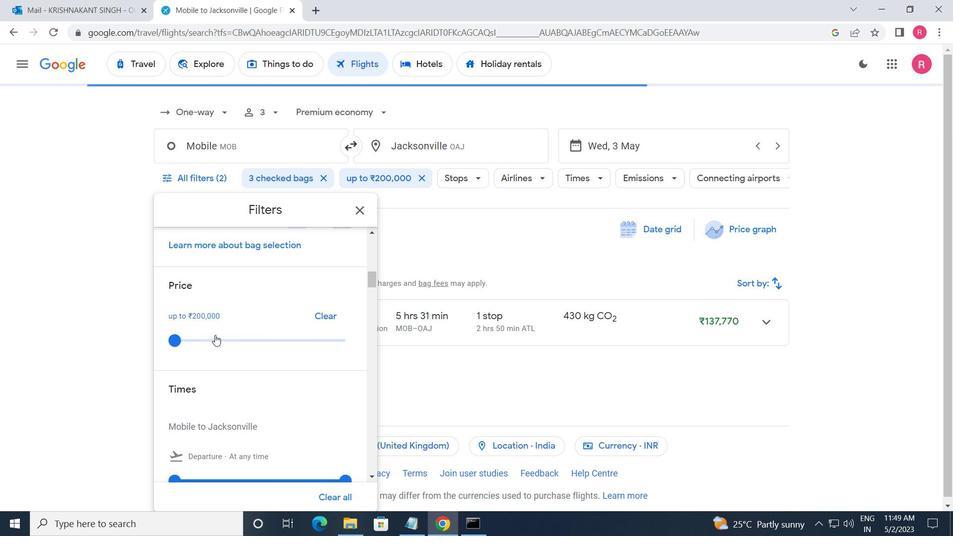 
Action: Mouse scrolled (215, 334) with delta (0, 0)
Screenshot: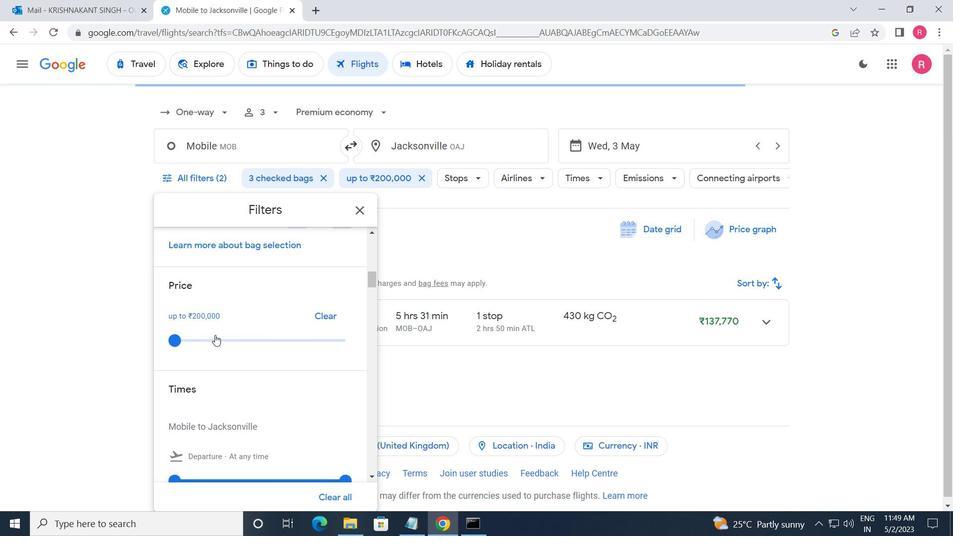 
Action: Mouse moved to (180, 354)
Screenshot: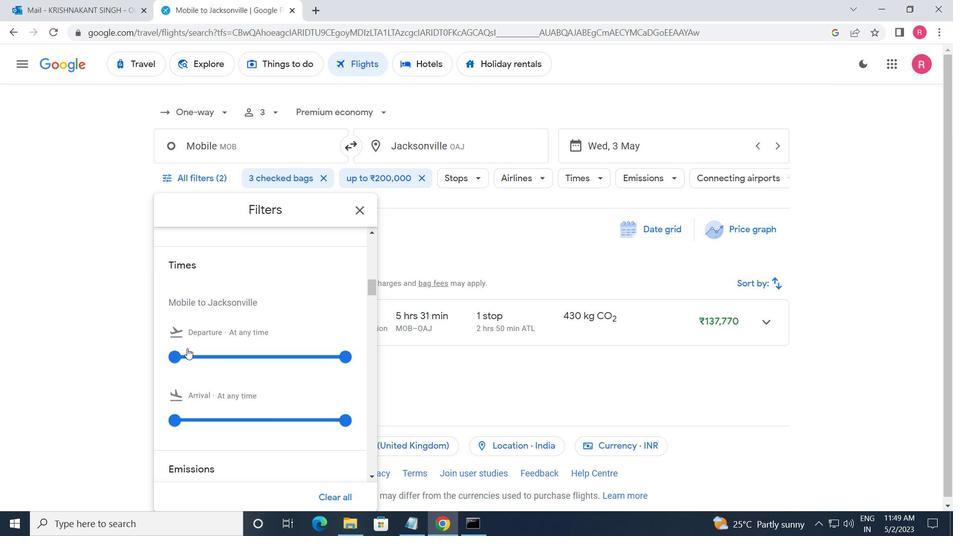 
Action: Mouse pressed left at (180, 354)
Screenshot: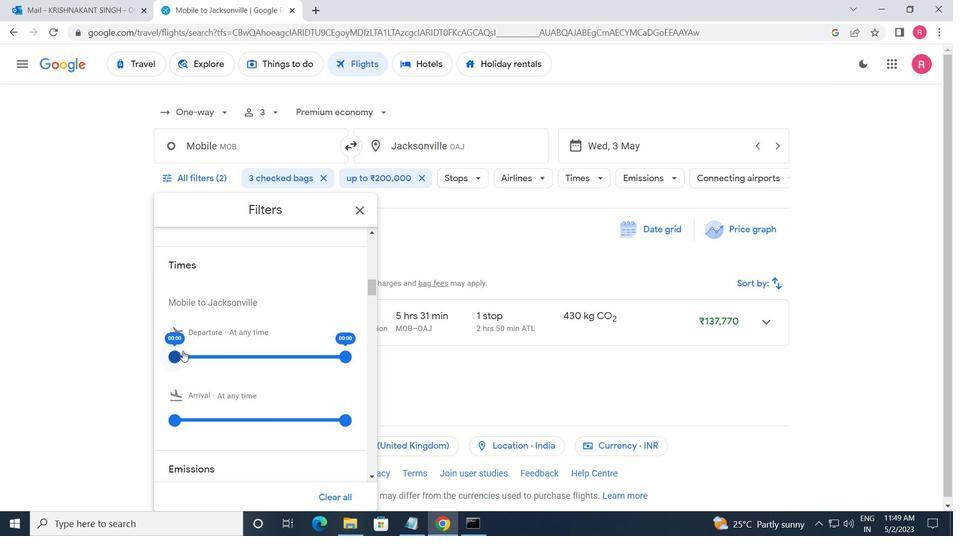 
Action: Mouse moved to (343, 356)
Screenshot: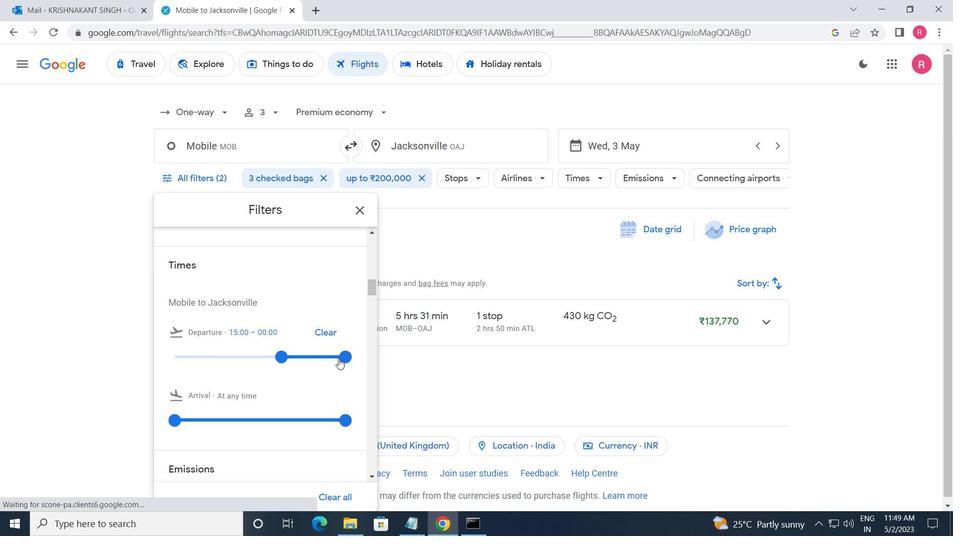 
Action: Mouse pressed left at (343, 356)
Screenshot: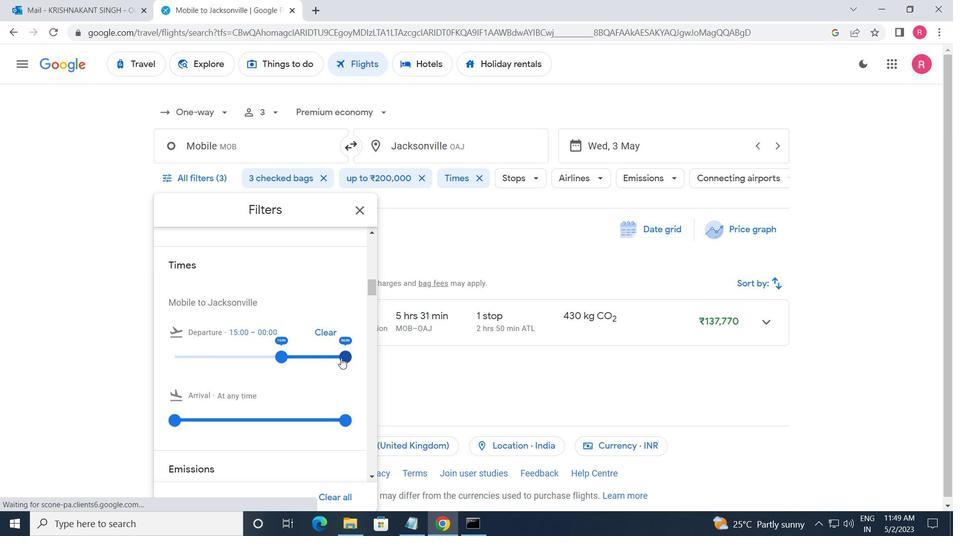 
Action: Mouse moved to (357, 214)
Screenshot: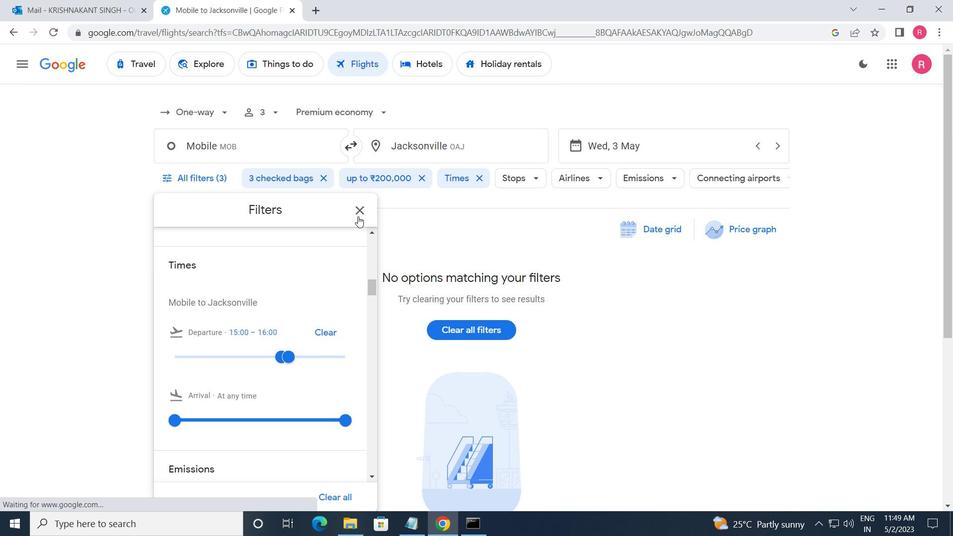 
Action: Mouse pressed left at (357, 214)
Screenshot: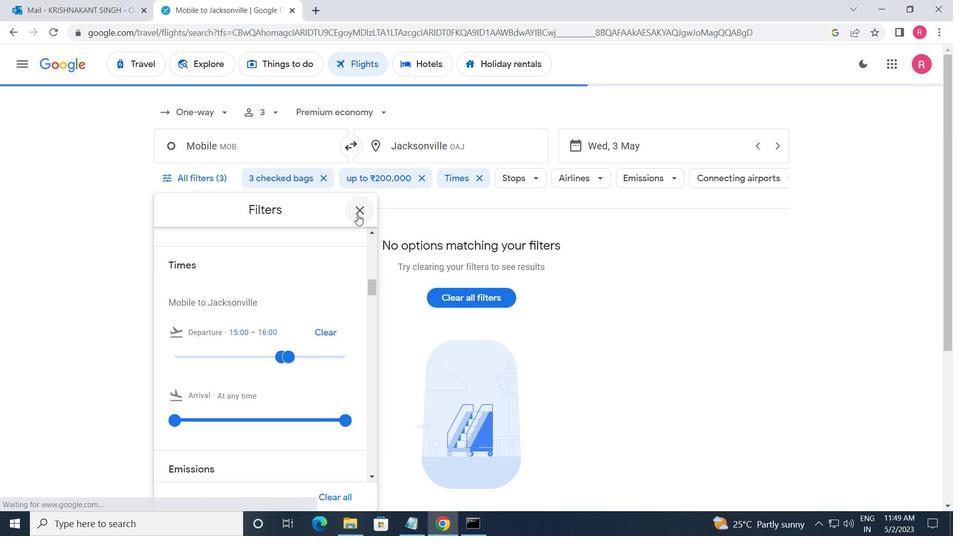 
Action: Mouse moved to (278, 135)
Screenshot: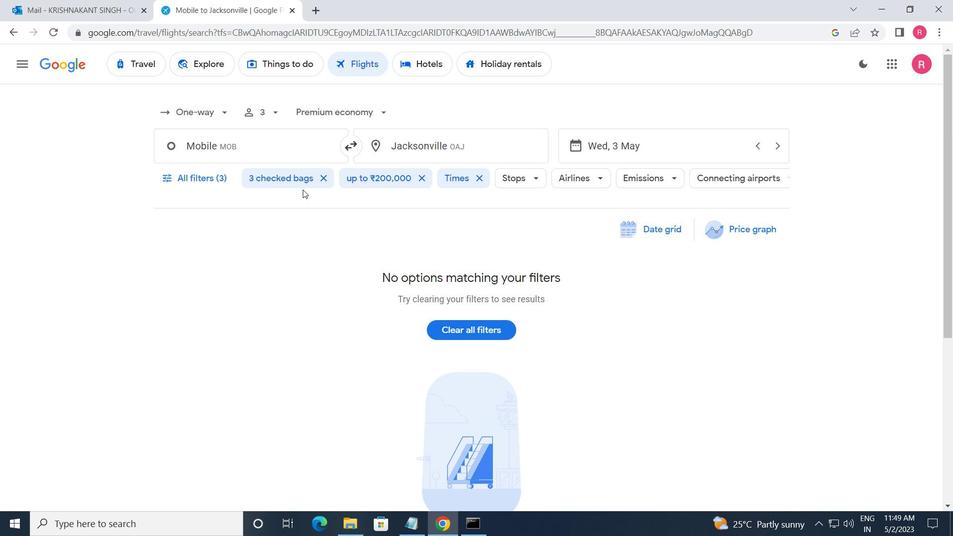 
